 Task: Search one way flight ticket for 5 adults, 2 children, 1 infant in seat and 1 infant on lap in economy from South Bend: South Bend International Airport to Rock Springs: Southwest Wyoming Regional Airport (rock Springs Sweetwater County Airport) on 8-5-2023. Choice of flights is Delta. Number of bags: 2 carry on bags. Price is upto 60000. Outbound departure time preference is 4:30.
Action: Mouse moved to (328, 287)
Screenshot: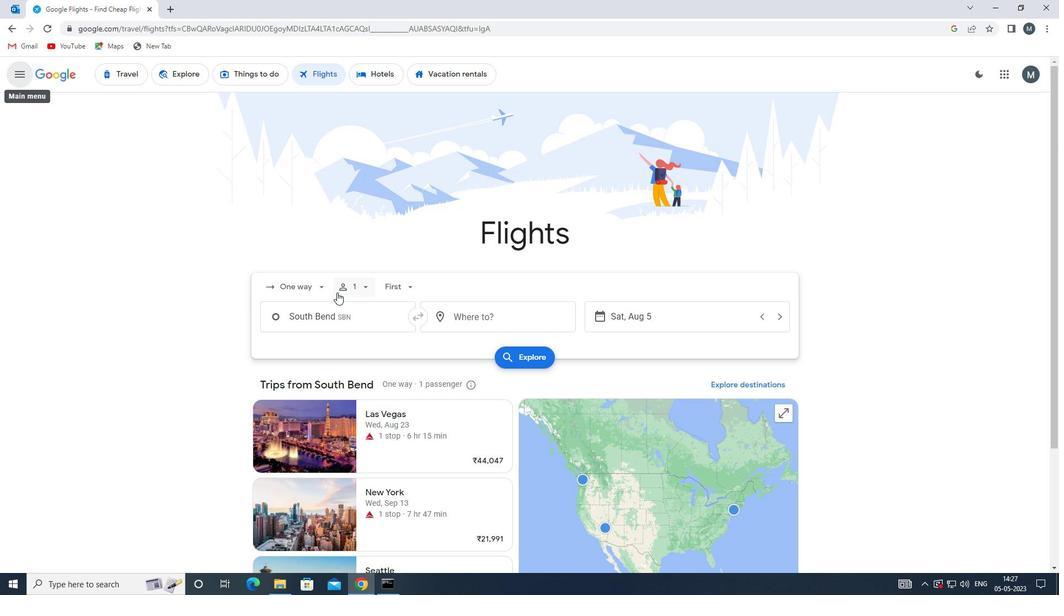 
Action: Mouse pressed left at (328, 287)
Screenshot: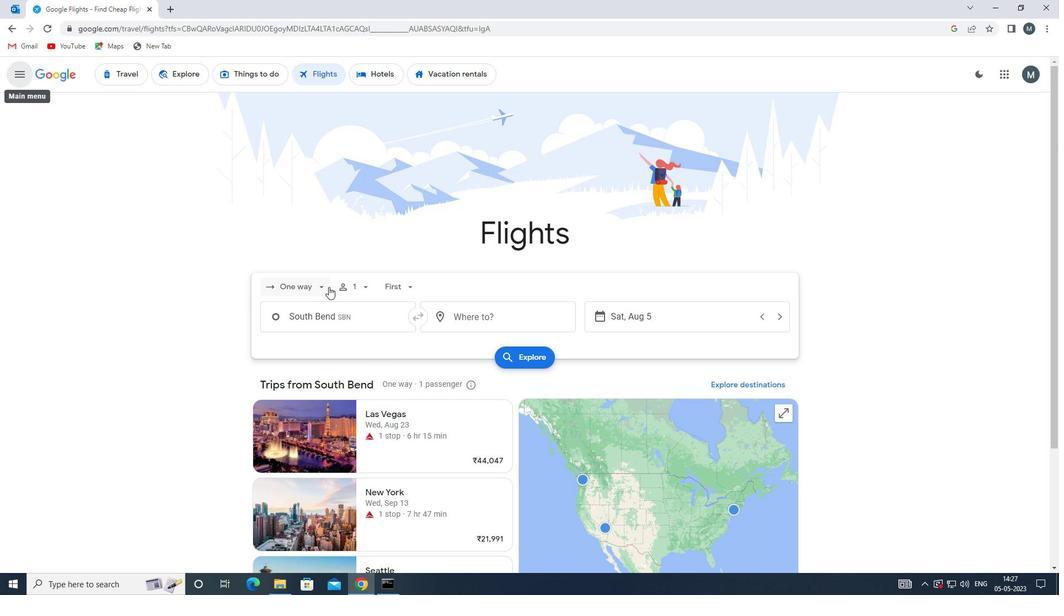 
Action: Mouse moved to (338, 340)
Screenshot: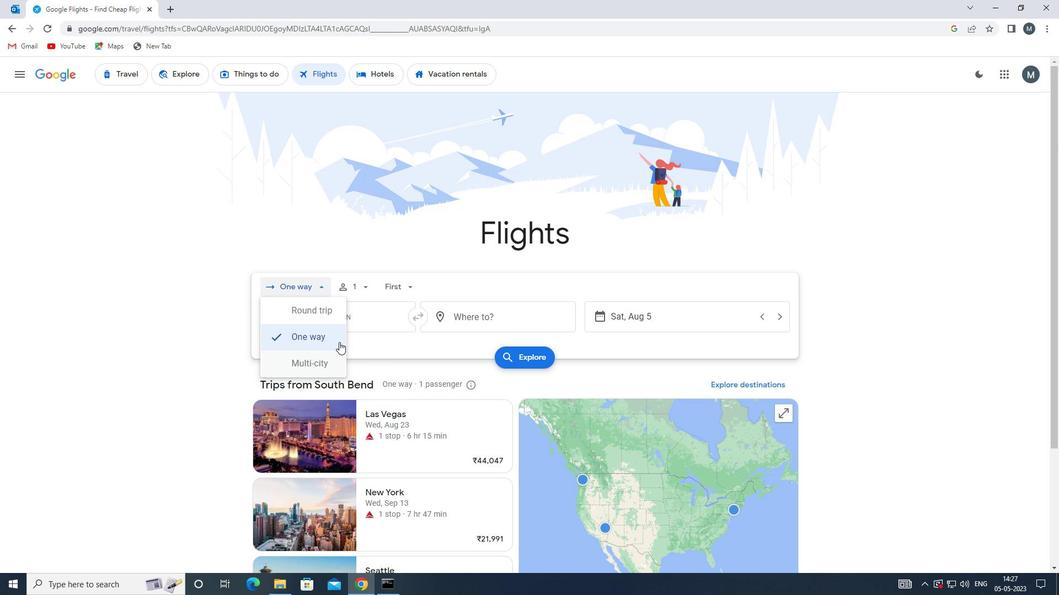 
Action: Mouse pressed left at (338, 340)
Screenshot: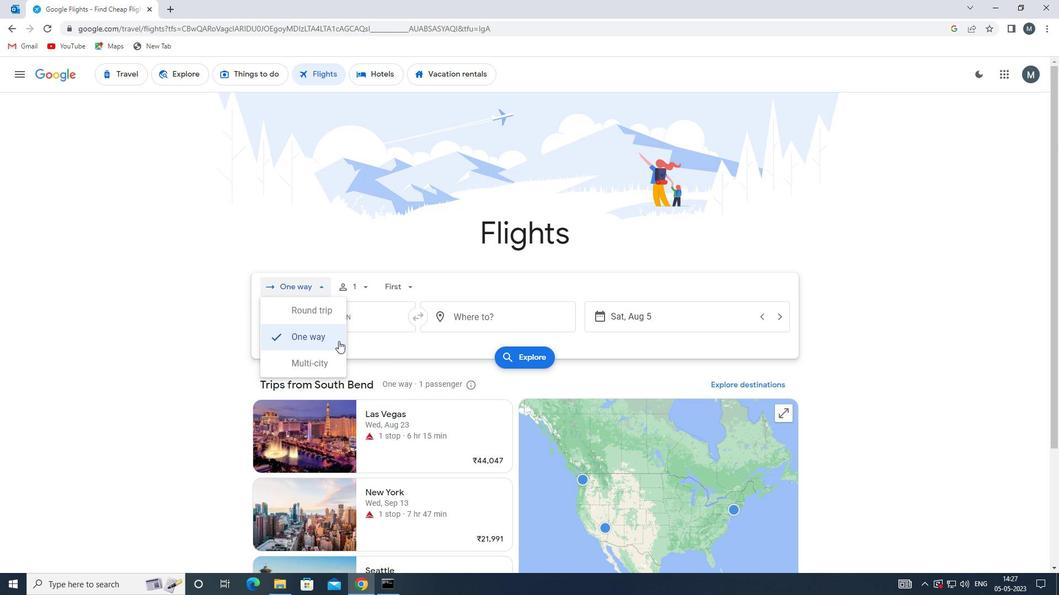 
Action: Mouse moved to (362, 290)
Screenshot: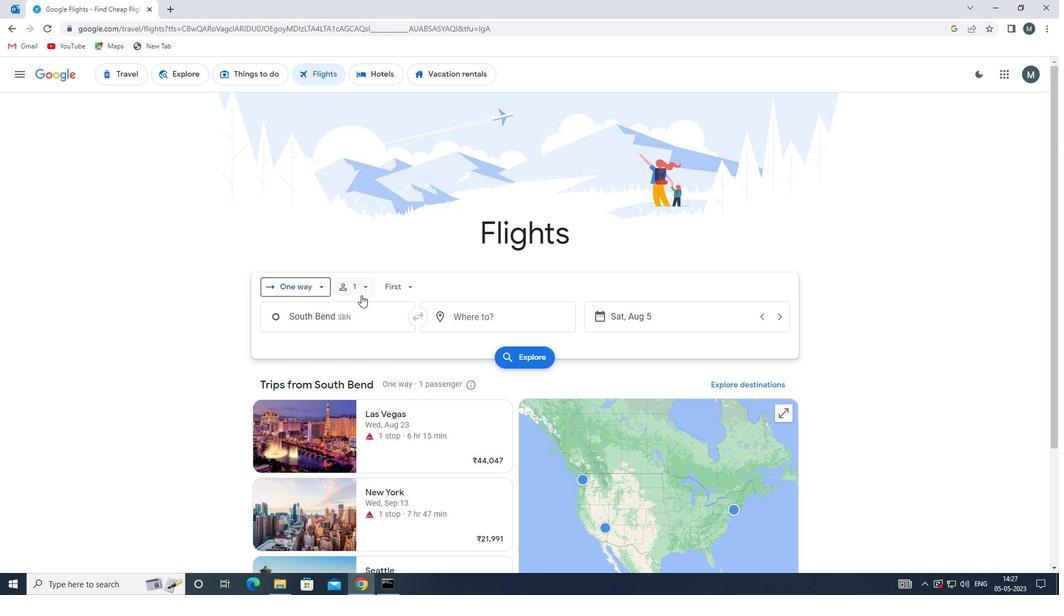 
Action: Mouse pressed left at (362, 290)
Screenshot: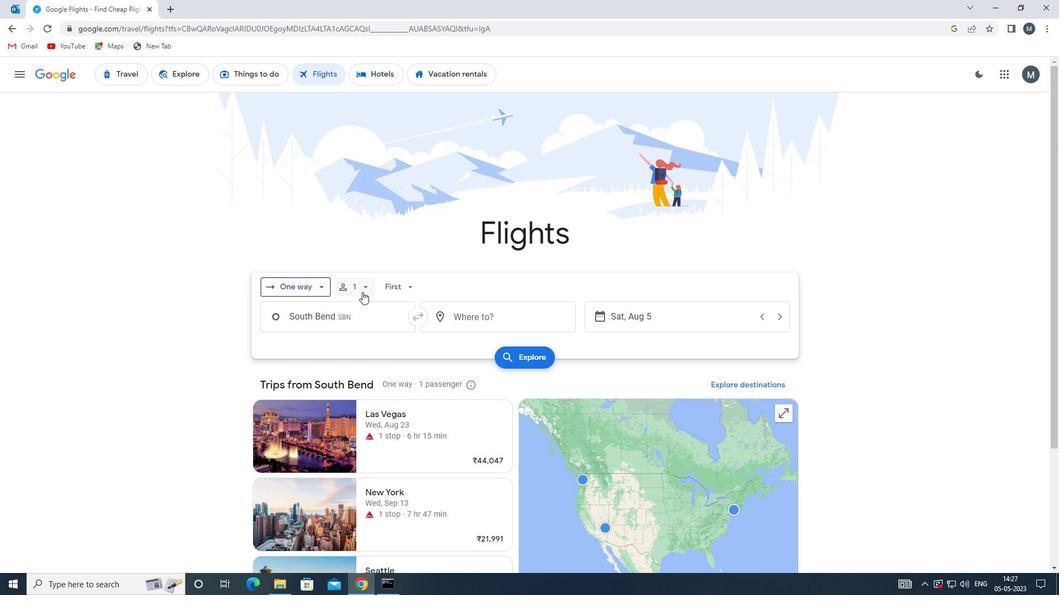 
Action: Mouse moved to (447, 314)
Screenshot: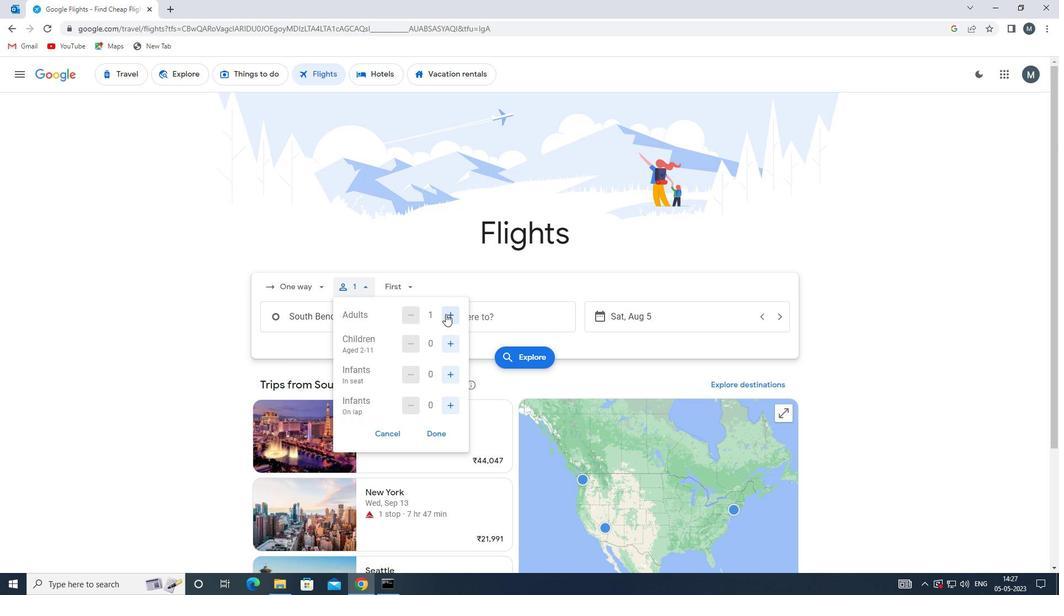 
Action: Mouse pressed left at (447, 314)
Screenshot: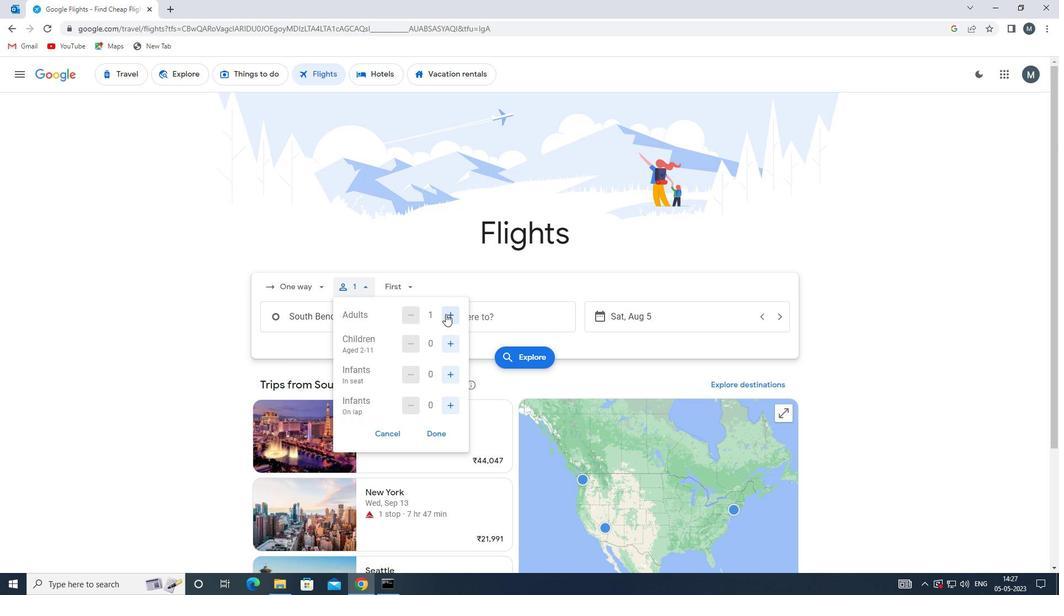 
Action: Mouse pressed left at (447, 314)
Screenshot: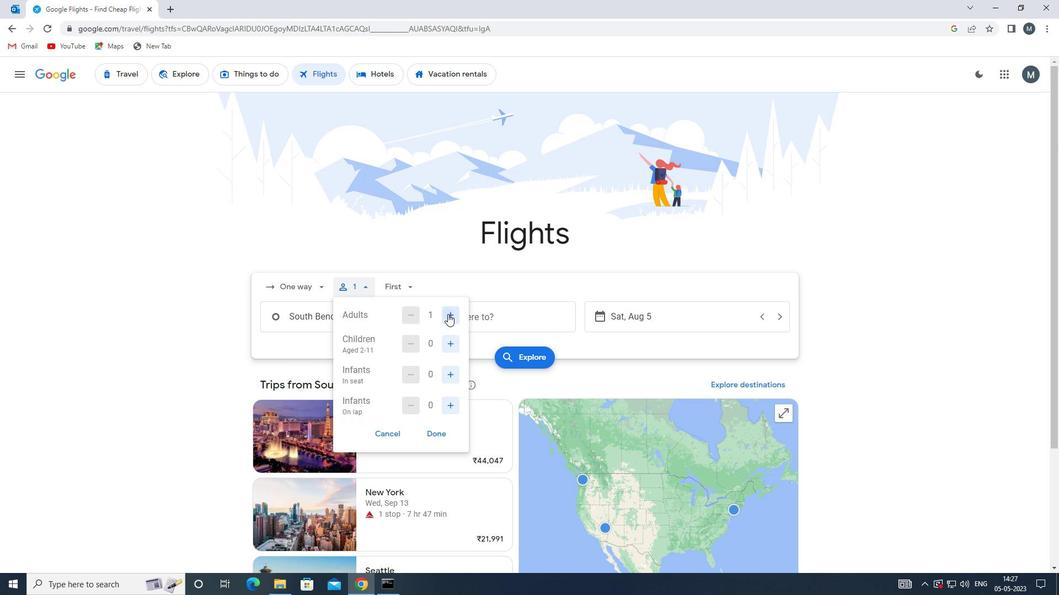 
Action: Mouse pressed left at (447, 314)
Screenshot: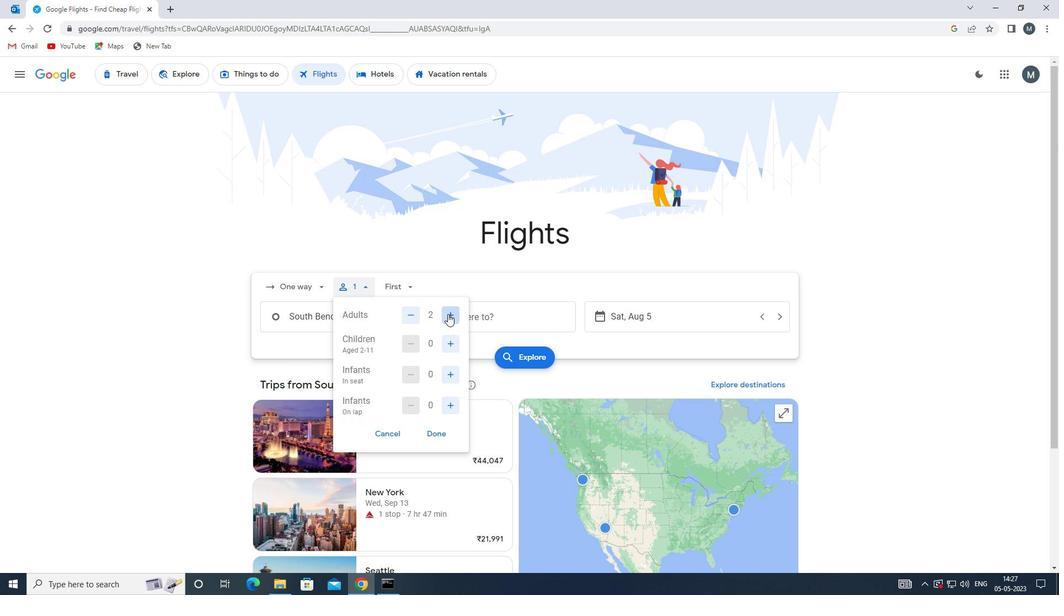 
Action: Mouse pressed left at (447, 314)
Screenshot: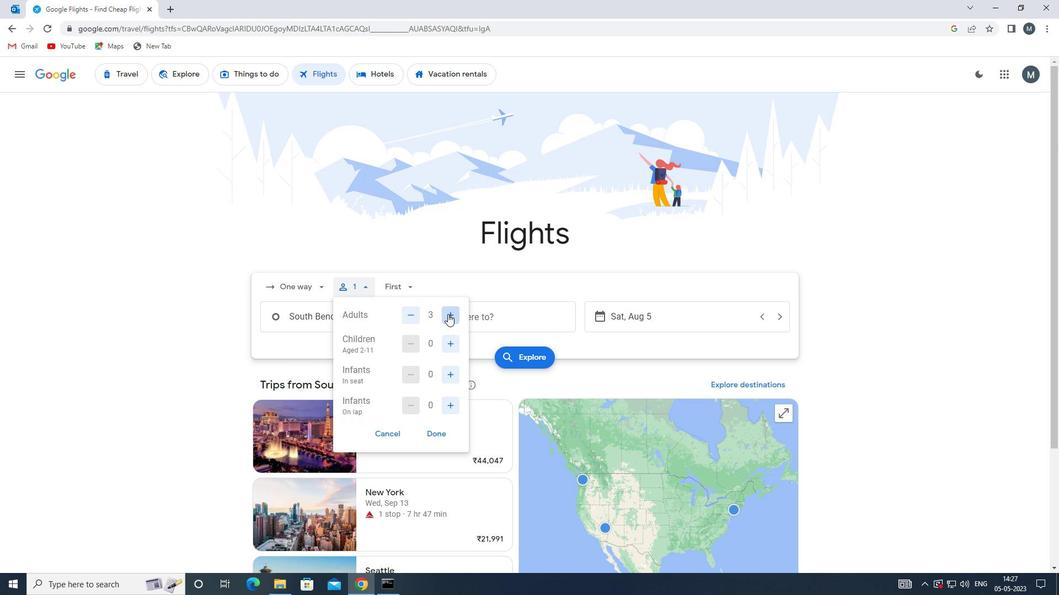 
Action: Mouse moved to (448, 345)
Screenshot: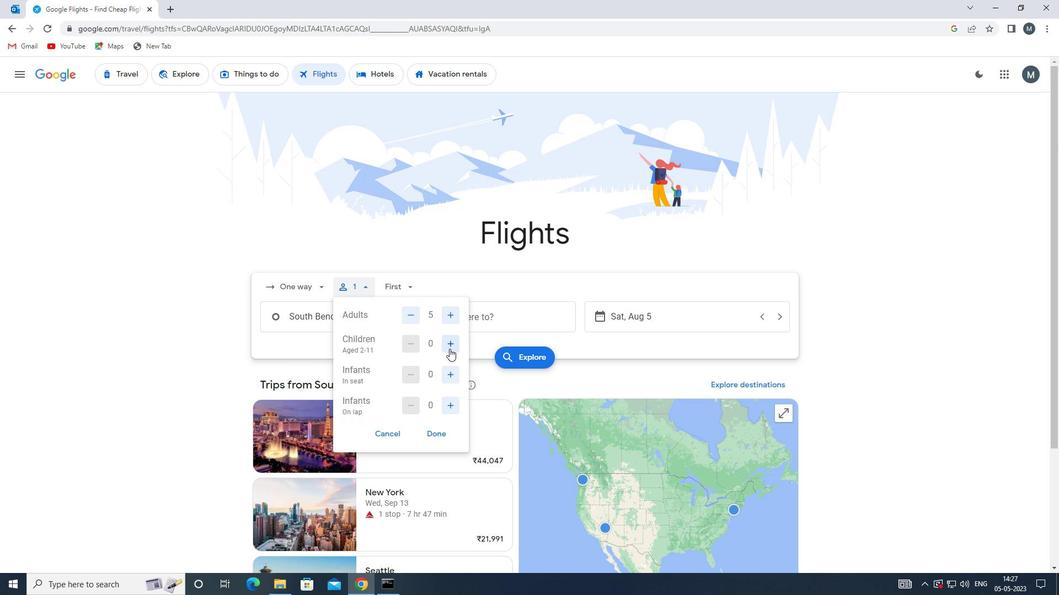 
Action: Mouse pressed left at (448, 345)
Screenshot: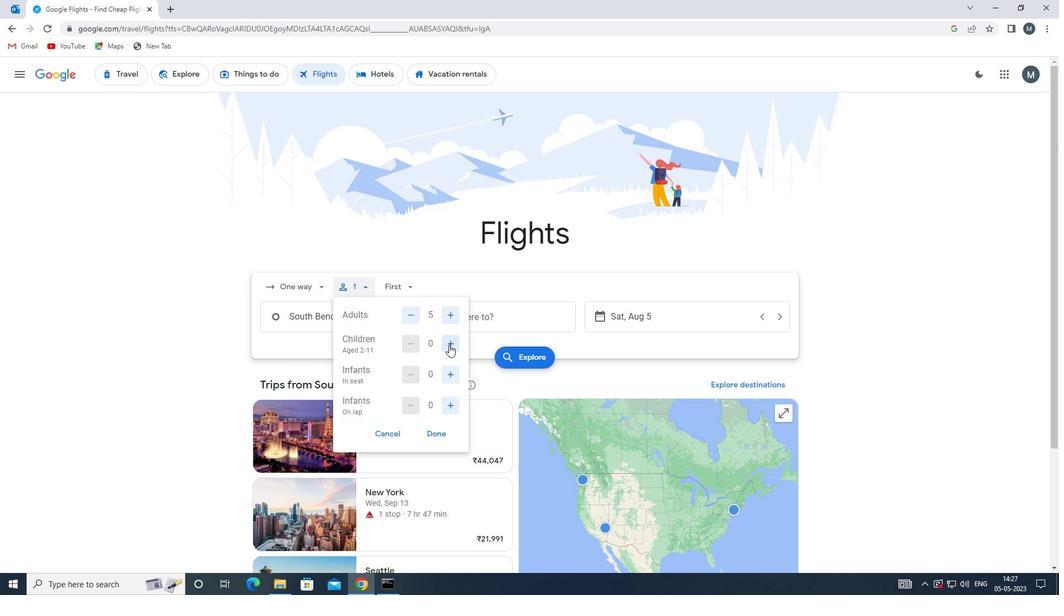 
Action: Mouse pressed left at (448, 345)
Screenshot: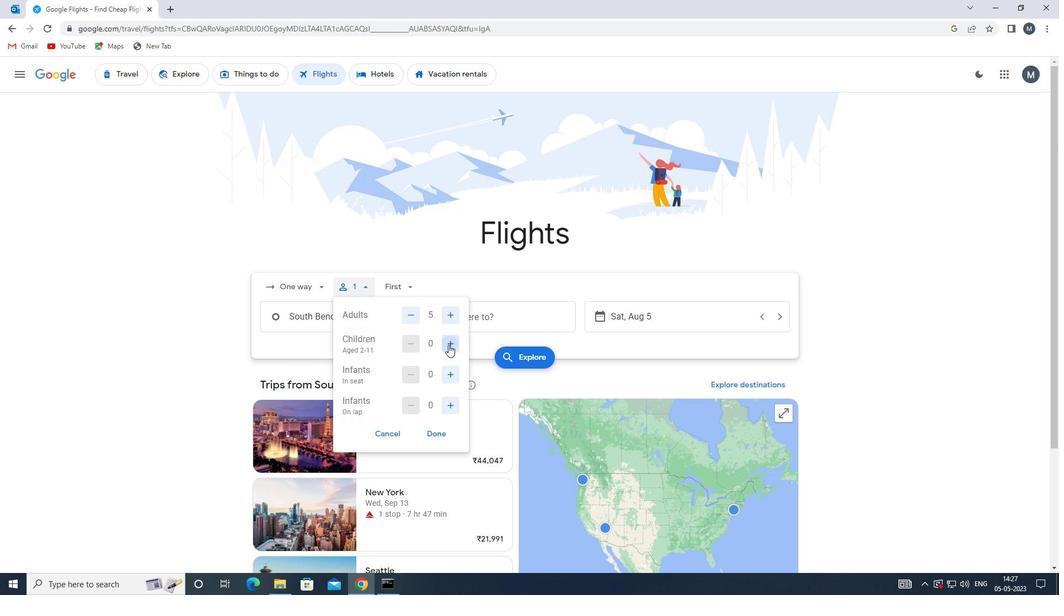 
Action: Mouse moved to (453, 376)
Screenshot: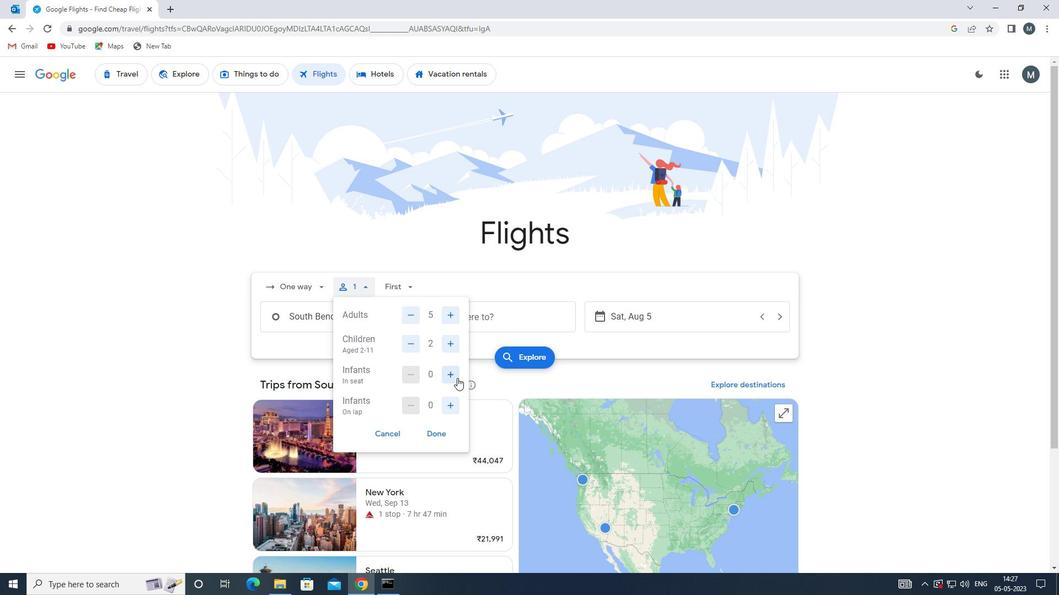 
Action: Mouse pressed left at (453, 376)
Screenshot: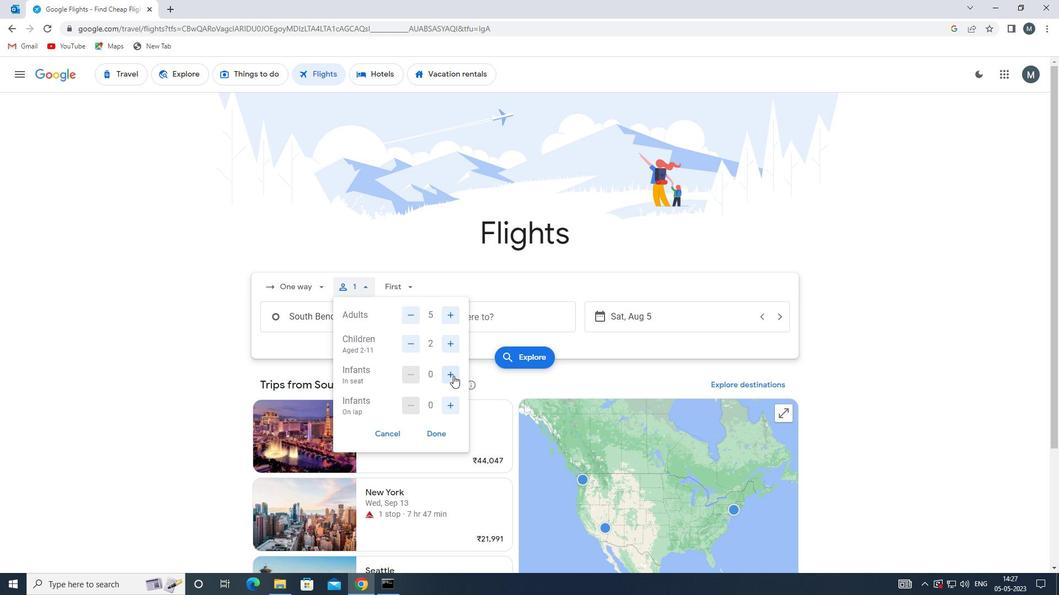 
Action: Mouse moved to (449, 408)
Screenshot: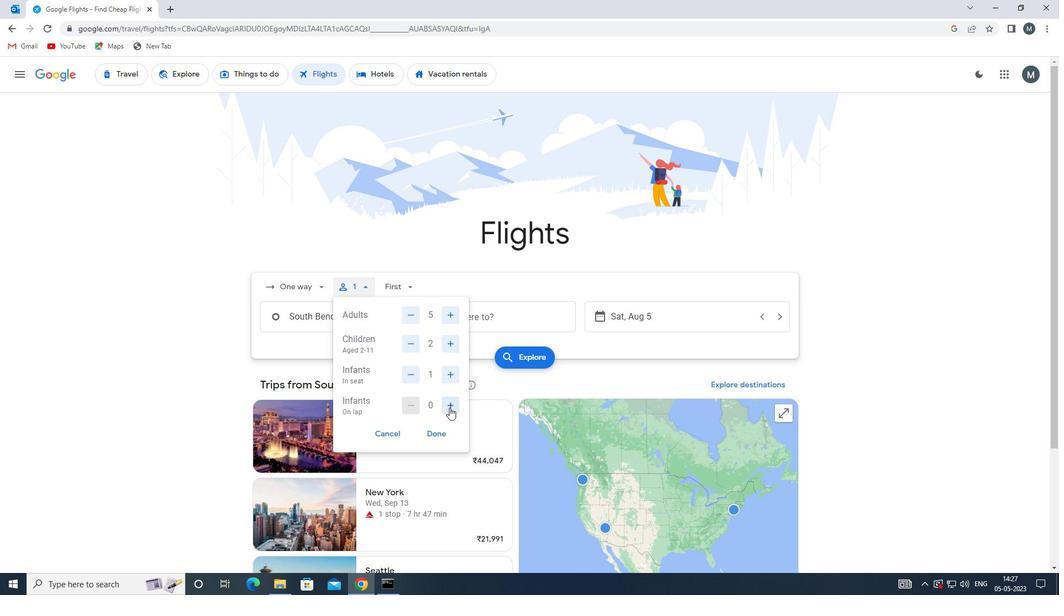
Action: Mouse pressed left at (449, 408)
Screenshot: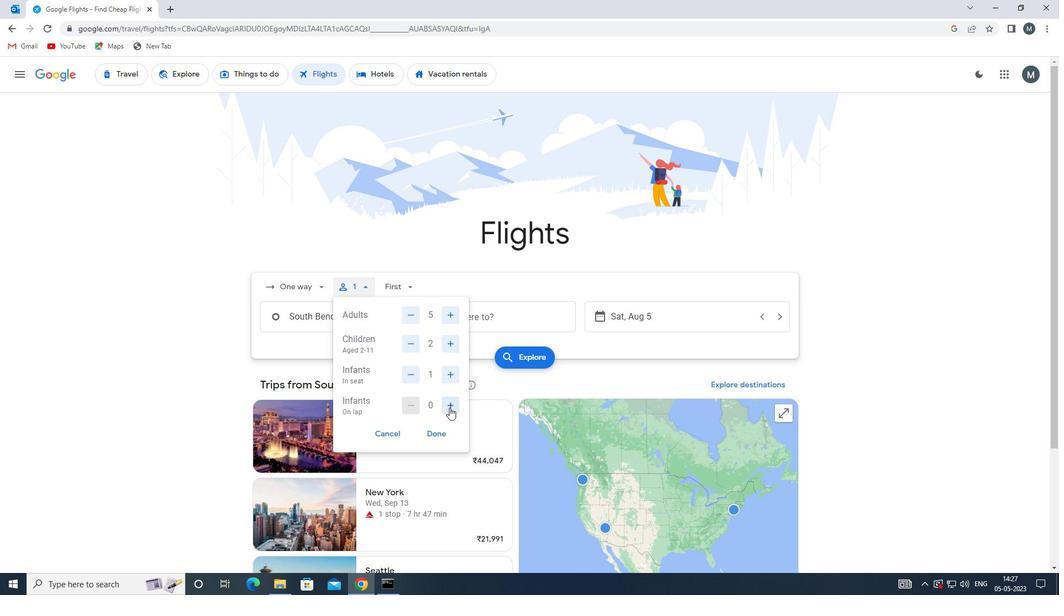
Action: Mouse moved to (435, 430)
Screenshot: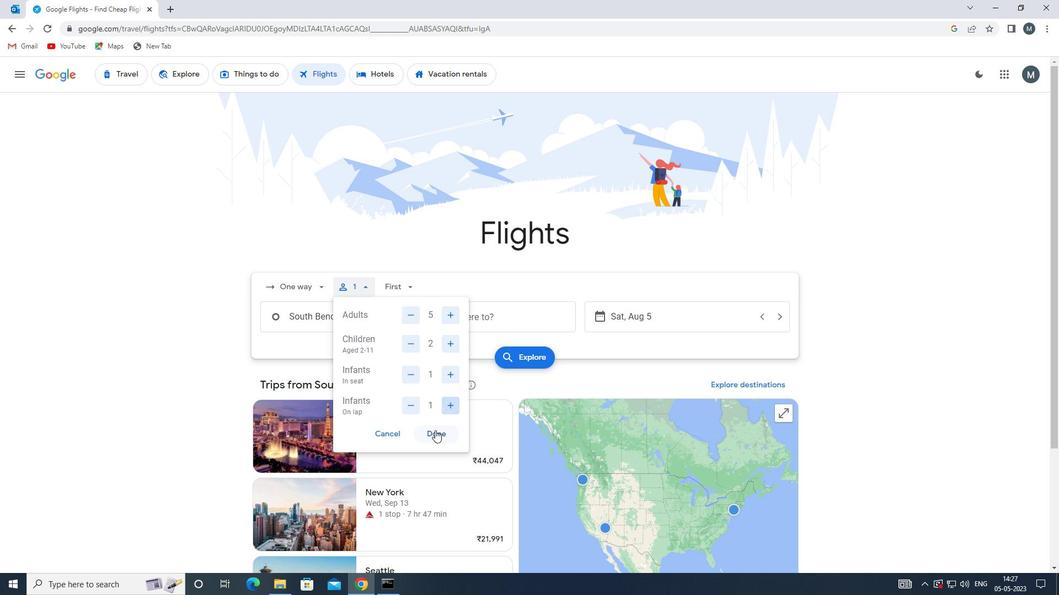 
Action: Mouse pressed left at (435, 430)
Screenshot: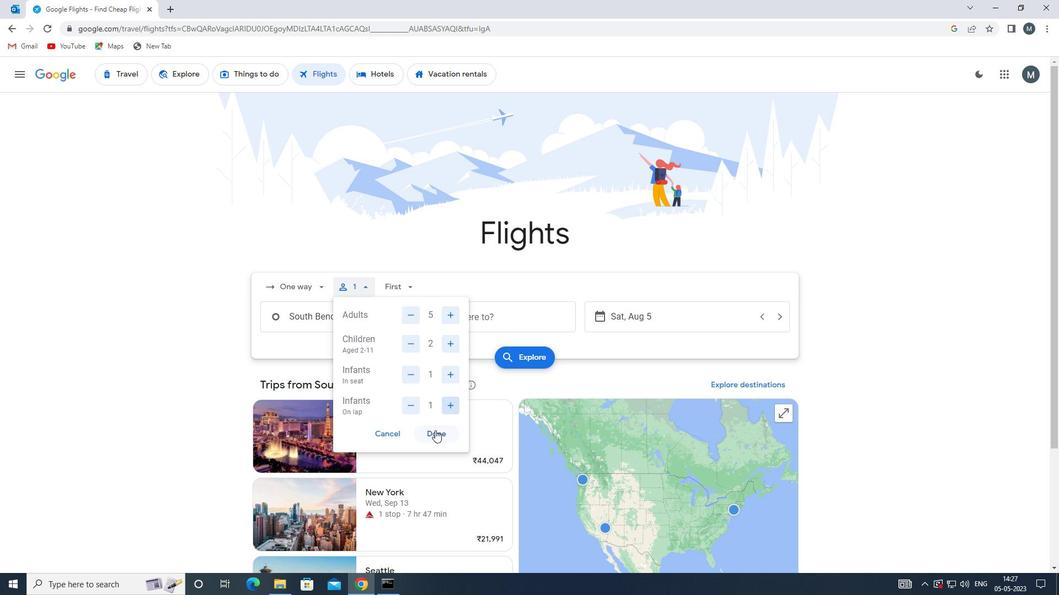 
Action: Mouse moved to (404, 291)
Screenshot: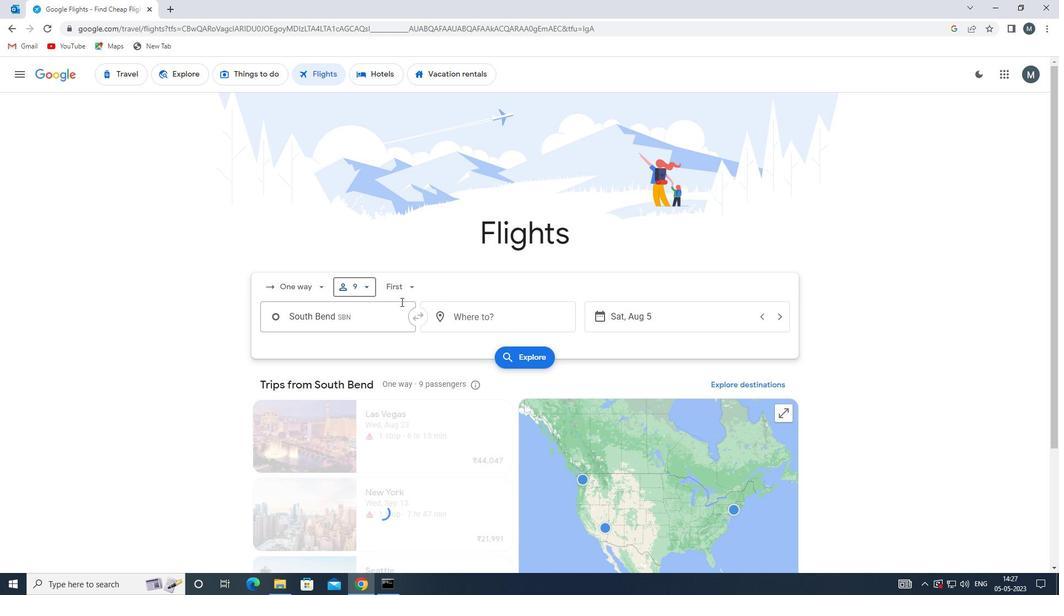 
Action: Mouse pressed left at (404, 291)
Screenshot: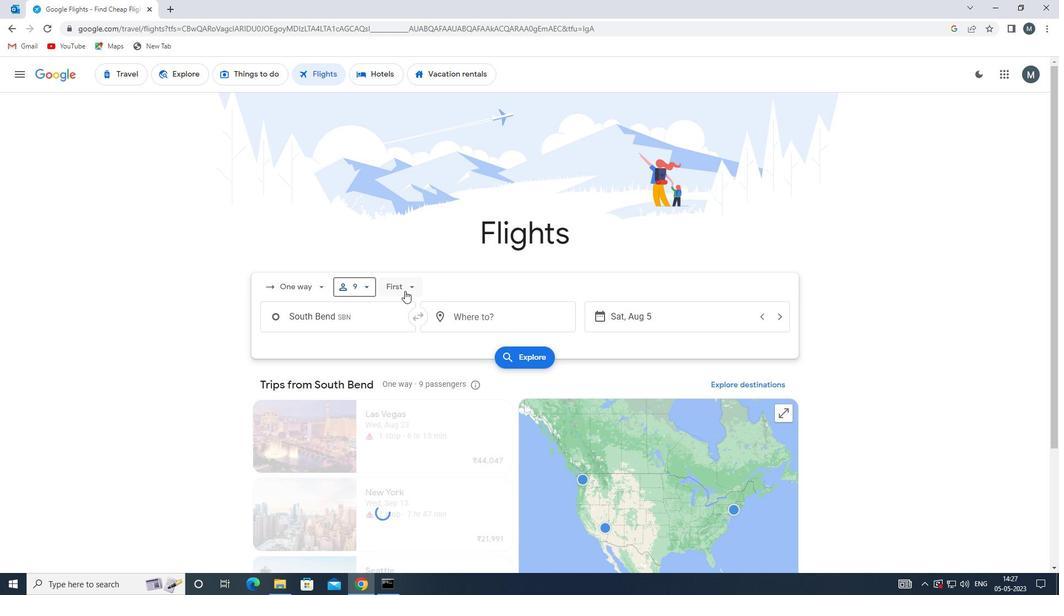 
Action: Mouse moved to (425, 310)
Screenshot: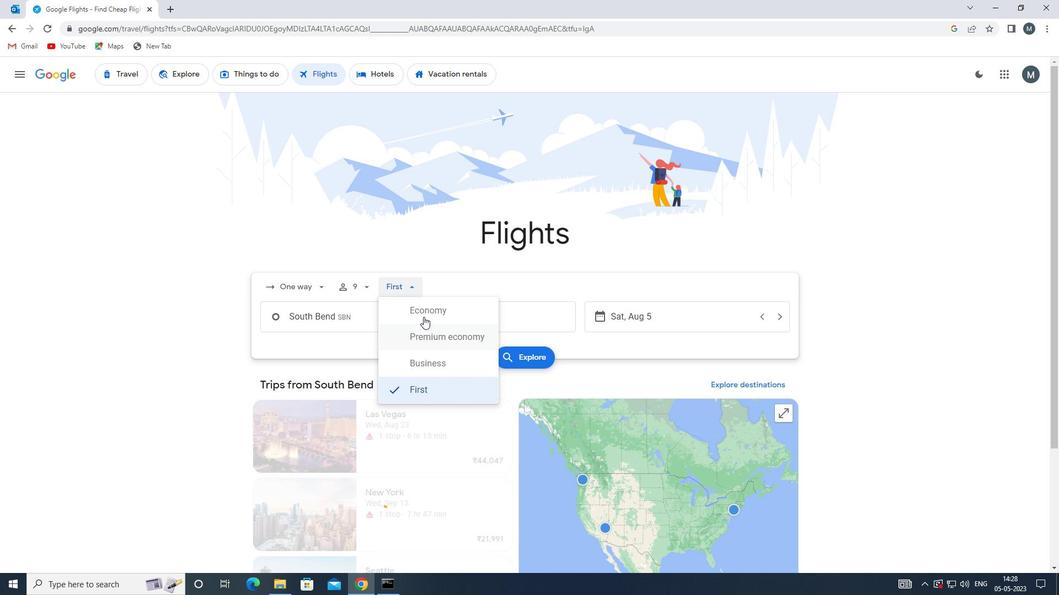 
Action: Mouse pressed left at (425, 310)
Screenshot: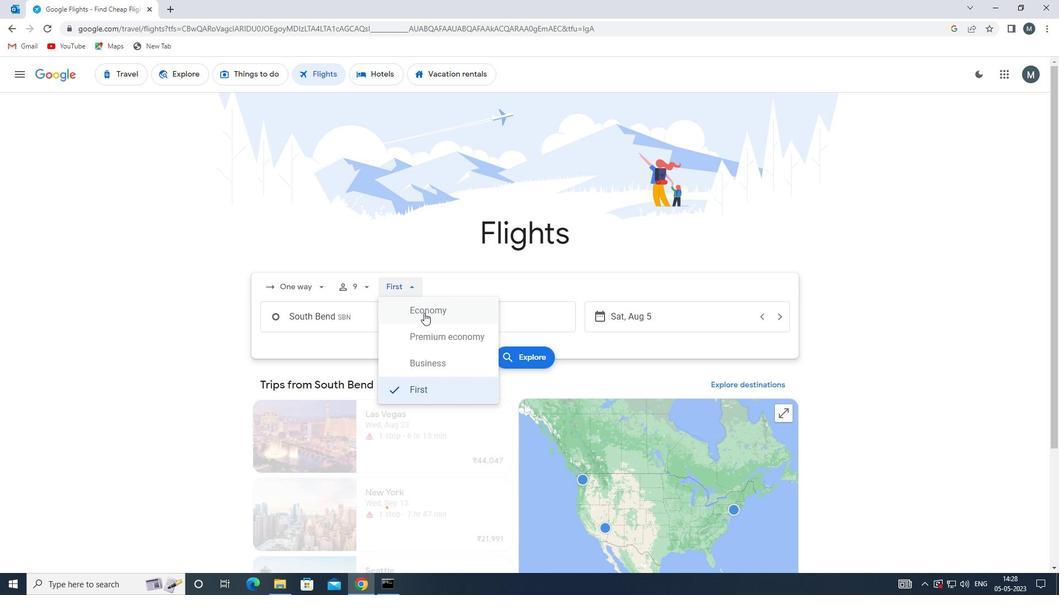 
Action: Mouse moved to (348, 319)
Screenshot: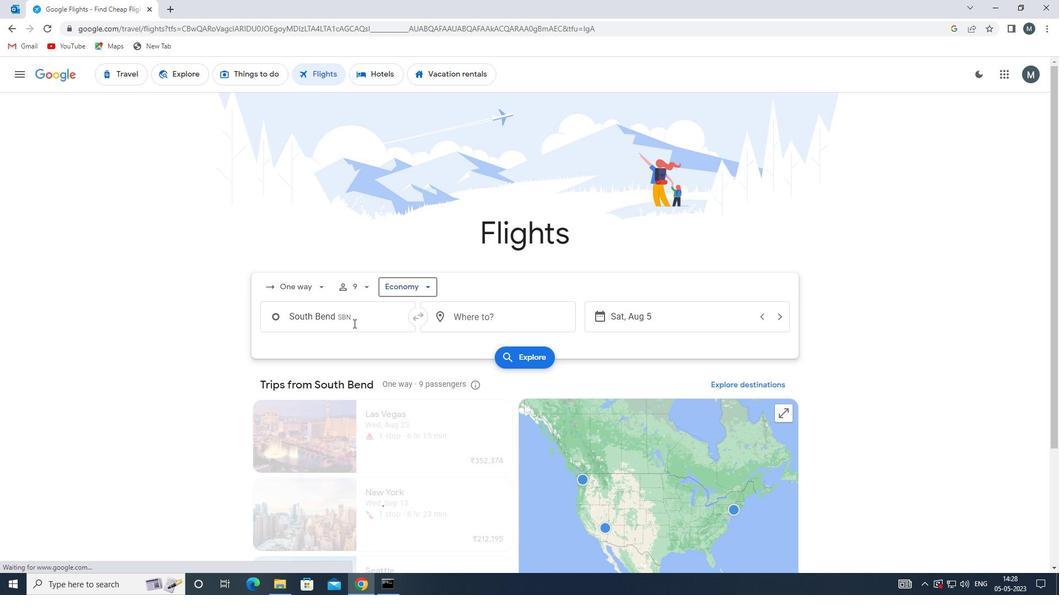 
Action: Mouse pressed left at (348, 319)
Screenshot: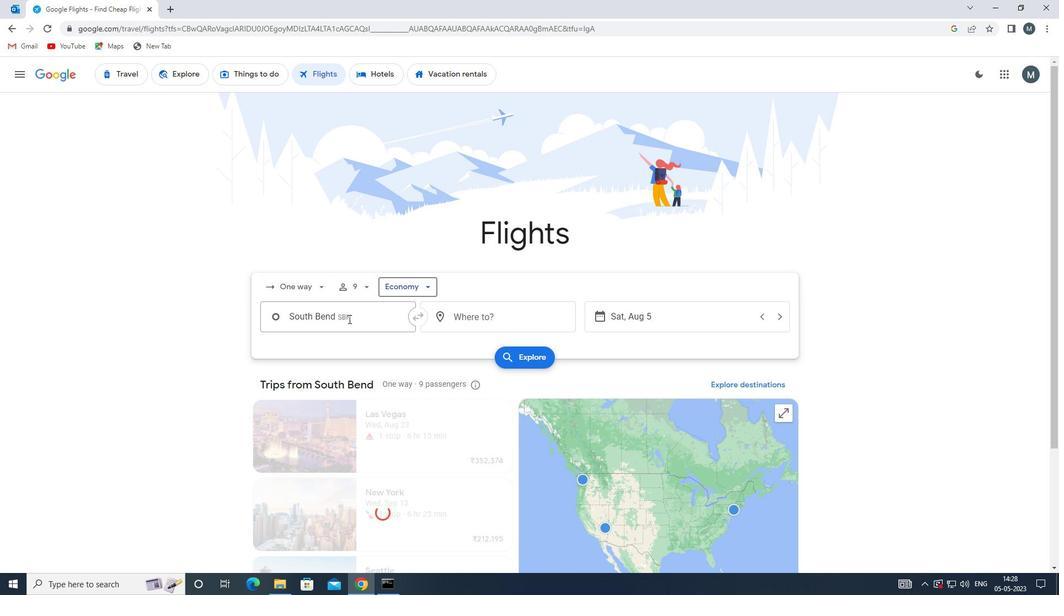
Action: Mouse moved to (359, 380)
Screenshot: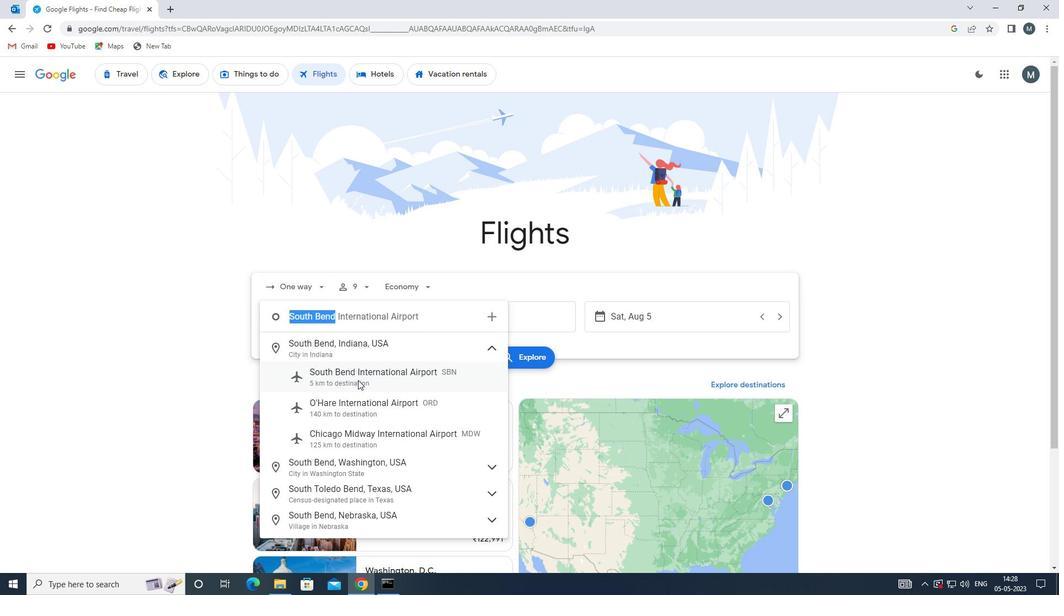 
Action: Mouse pressed left at (359, 380)
Screenshot: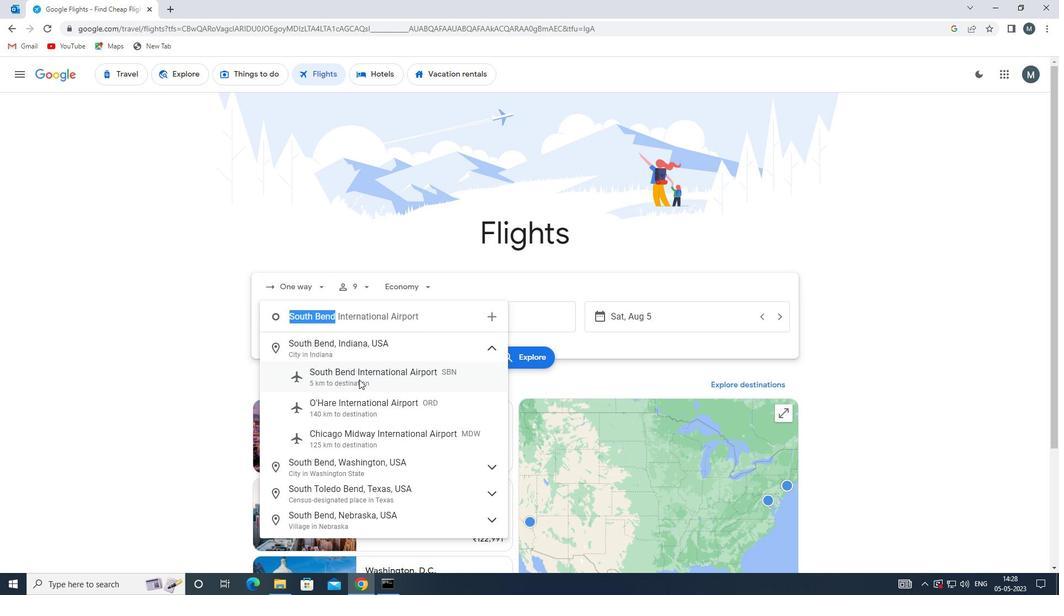 
Action: Mouse moved to (473, 316)
Screenshot: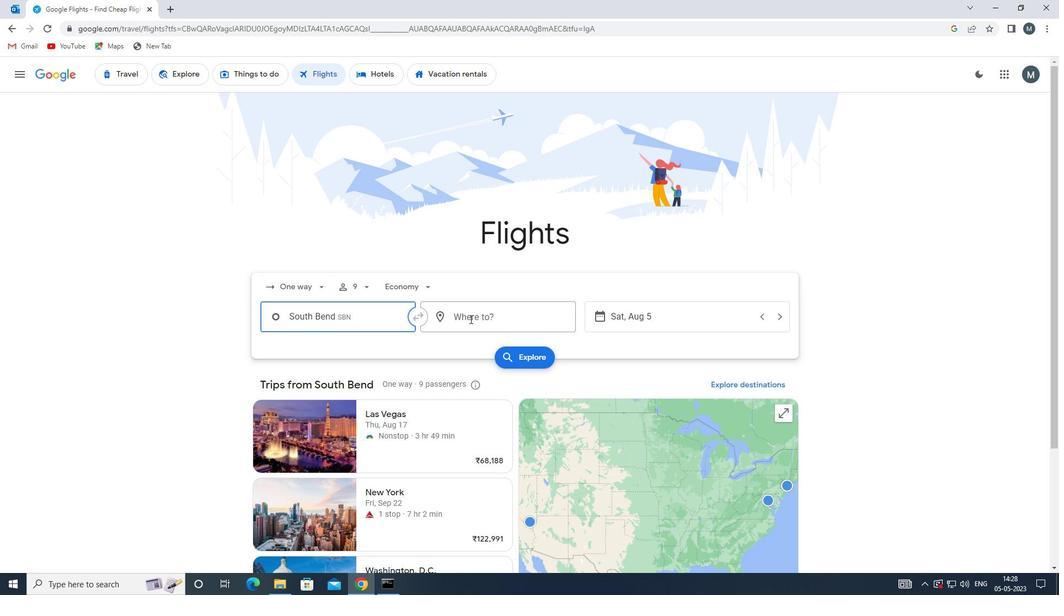 
Action: Mouse pressed left at (473, 316)
Screenshot: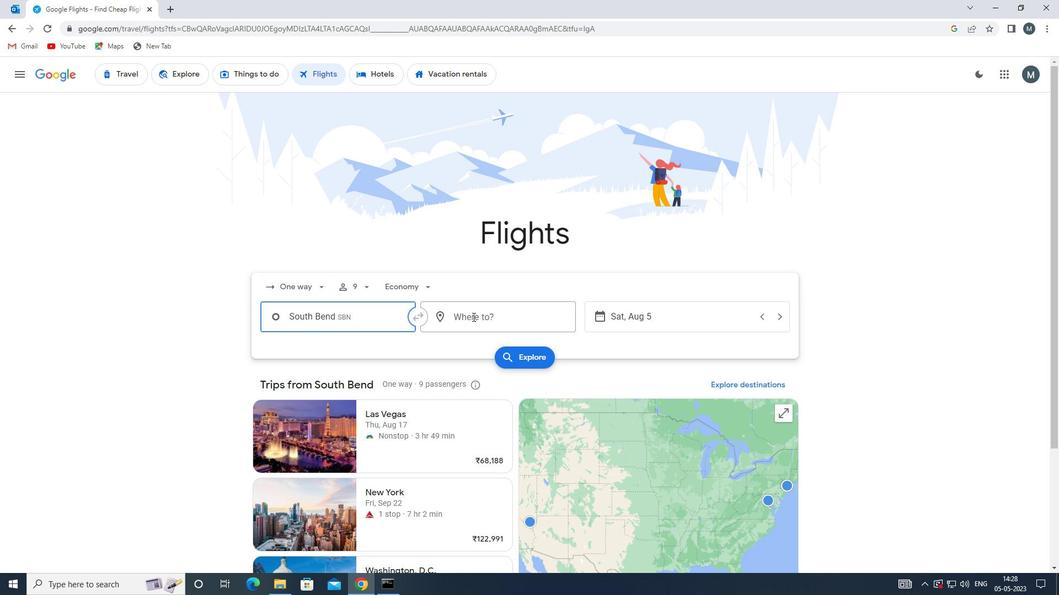 
Action: Mouse moved to (473, 316)
Screenshot: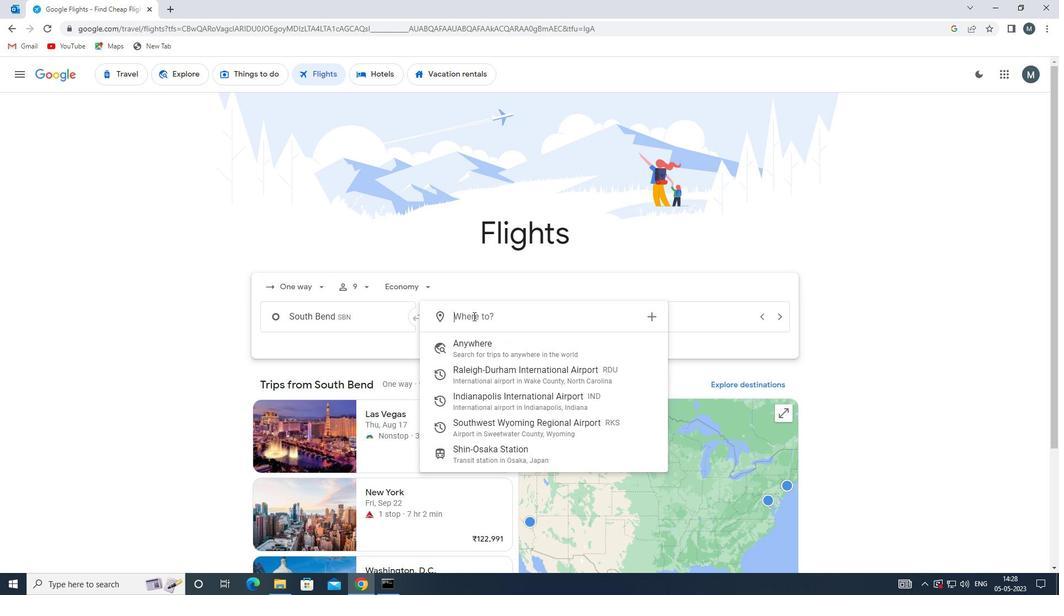 
Action: Key pressed rks
Screenshot: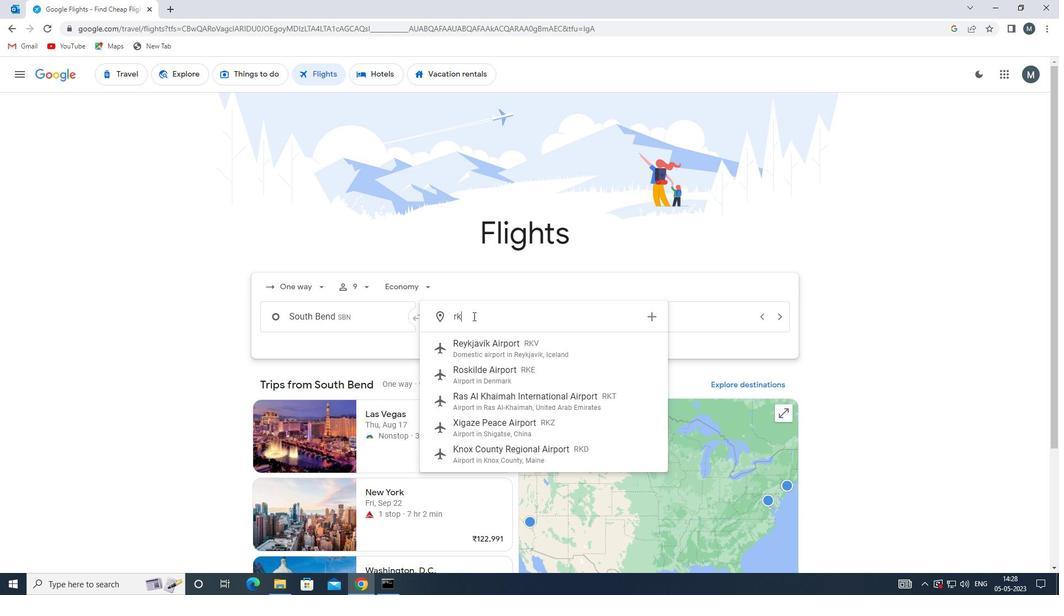 
Action: Mouse moved to (486, 349)
Screenshot: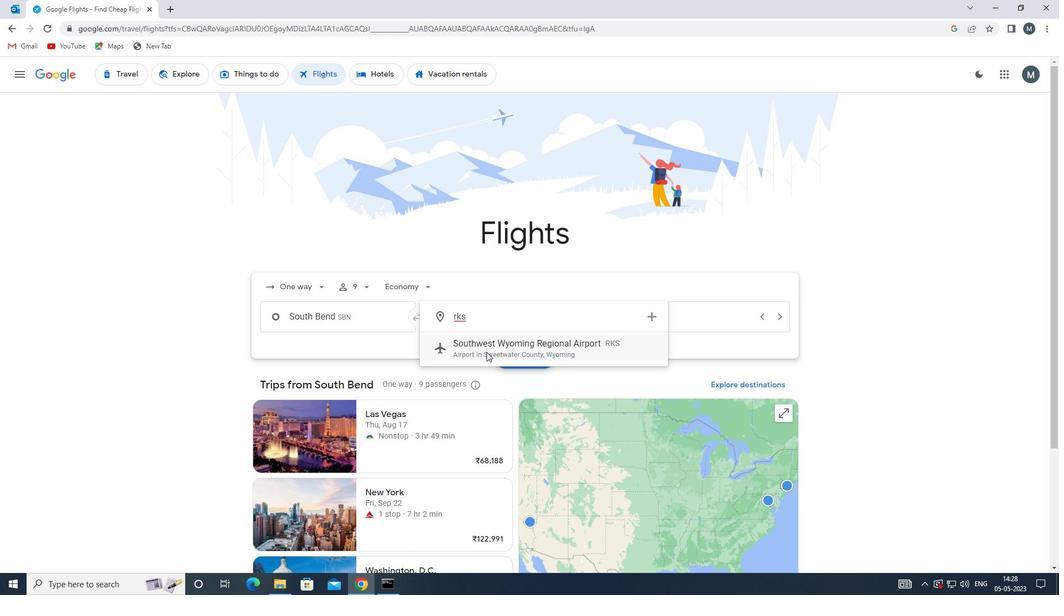 
Action: Mouse pressed left at (486, 349)
Screenshot: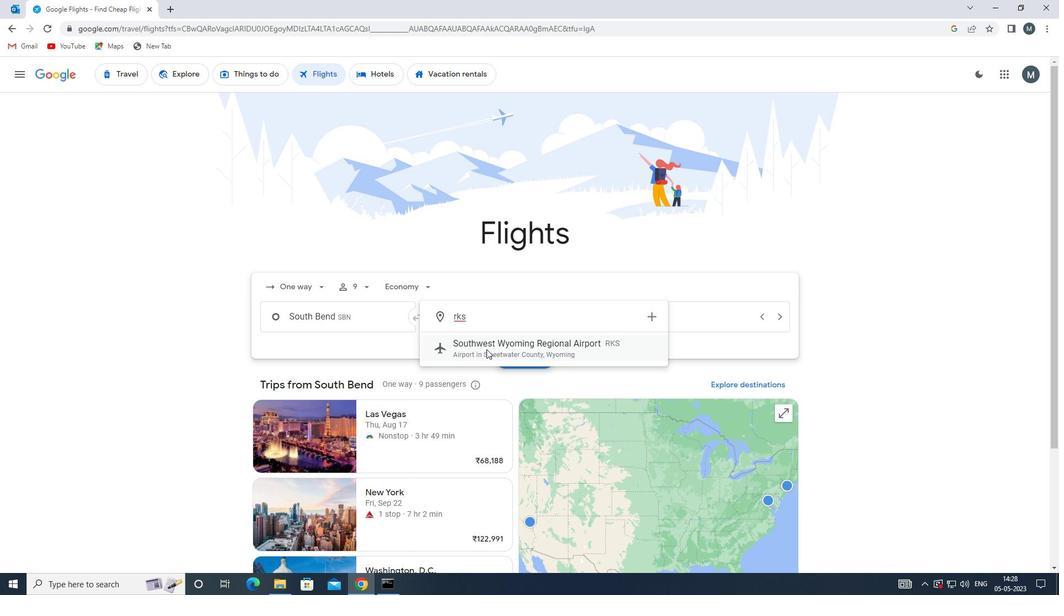 
Action: Mouse moved to (606, 315)
Screenshot: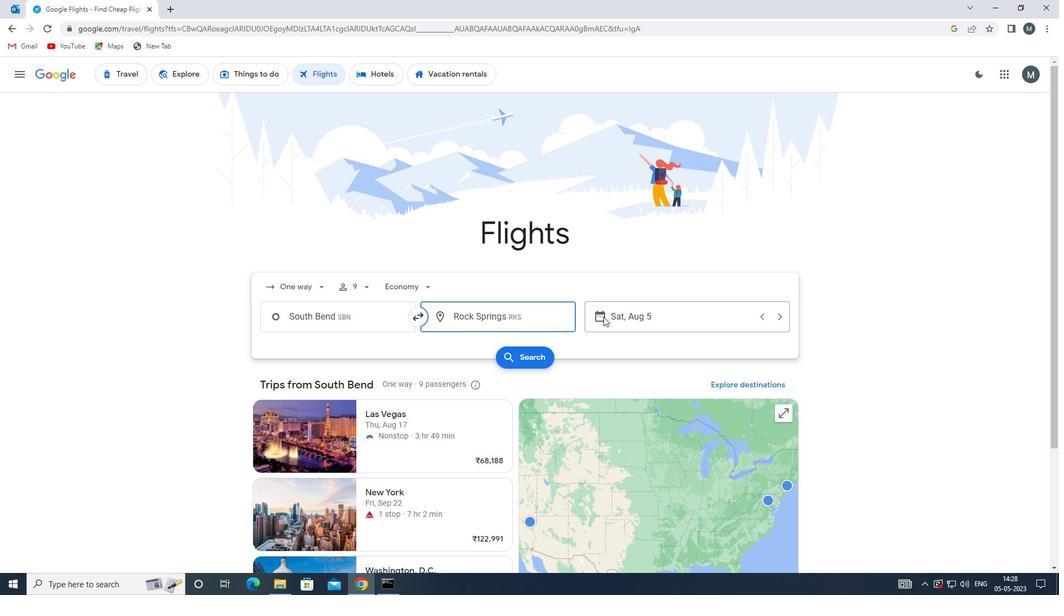 
Action: Mouse pressed left at (606, 315)
Screenshot: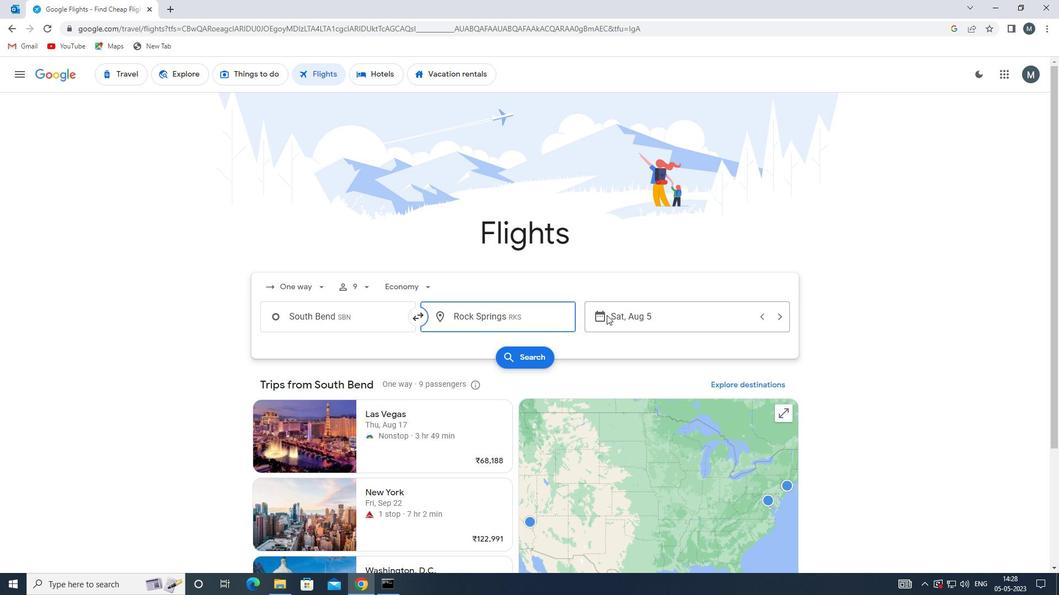 
Action: Mouse moved to (554, 374)
Screenshot: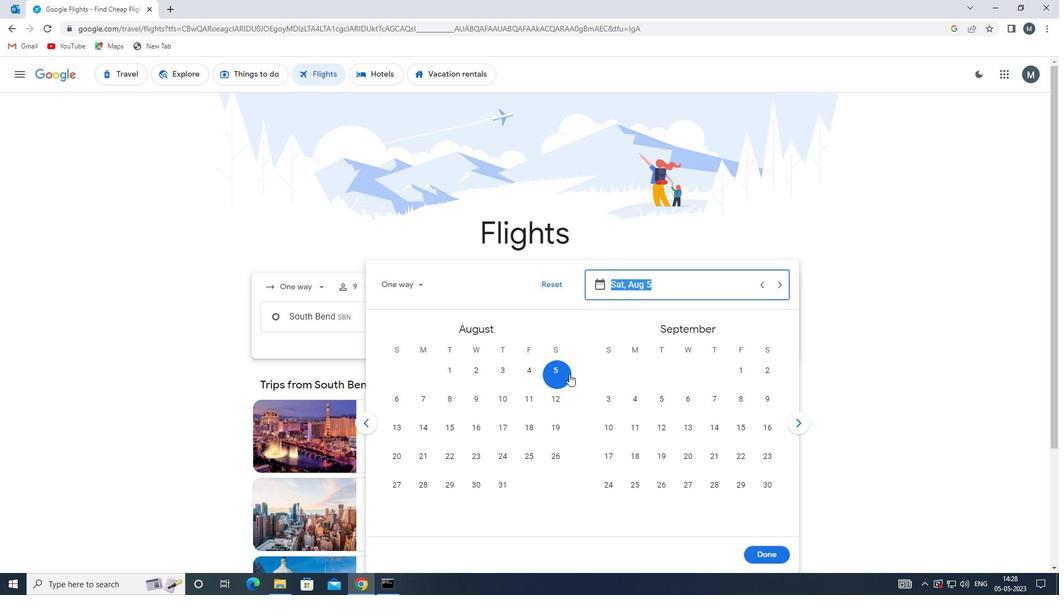 
Action: Mouse pressed left at (554, 374)
Screenshot: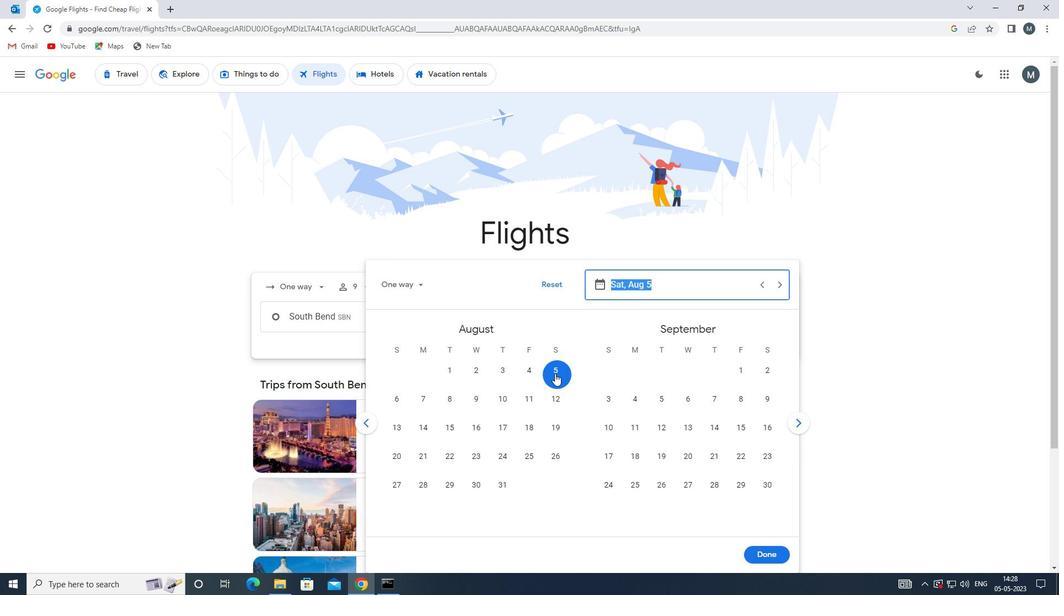 
Action: Mouse moved to (757, 557)
Screenshot: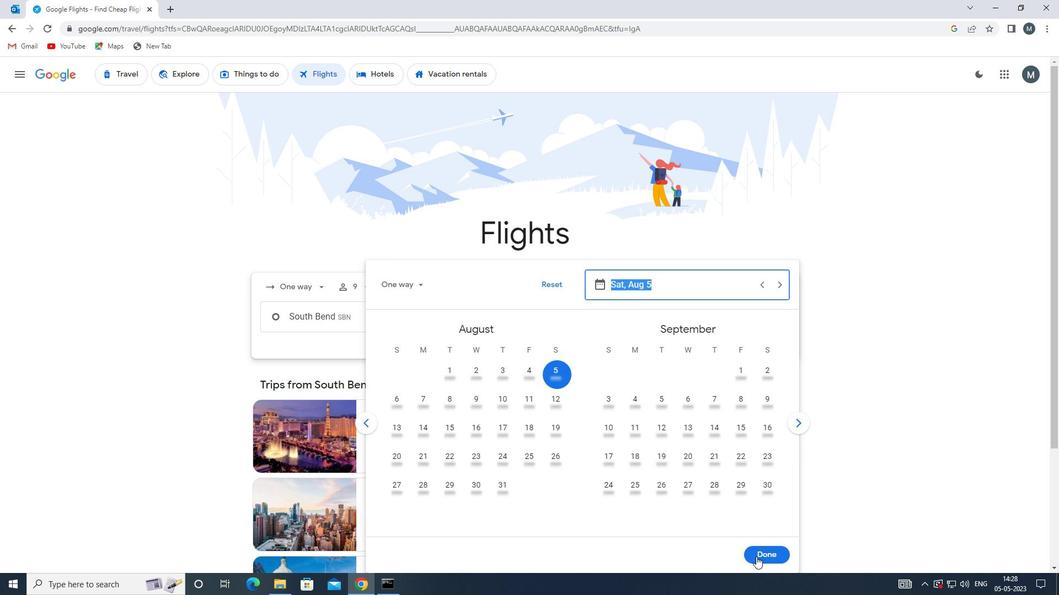 
Action: Mouse pressed left at (757, 557)
Screenshot: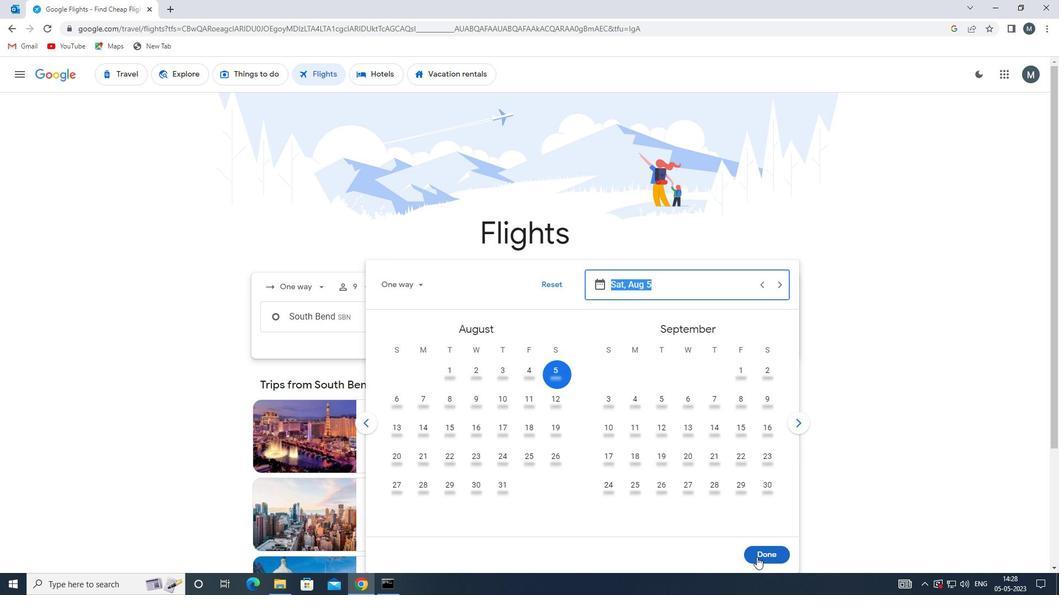 
Action: Mouse moved to (515, 363)
Screenshot: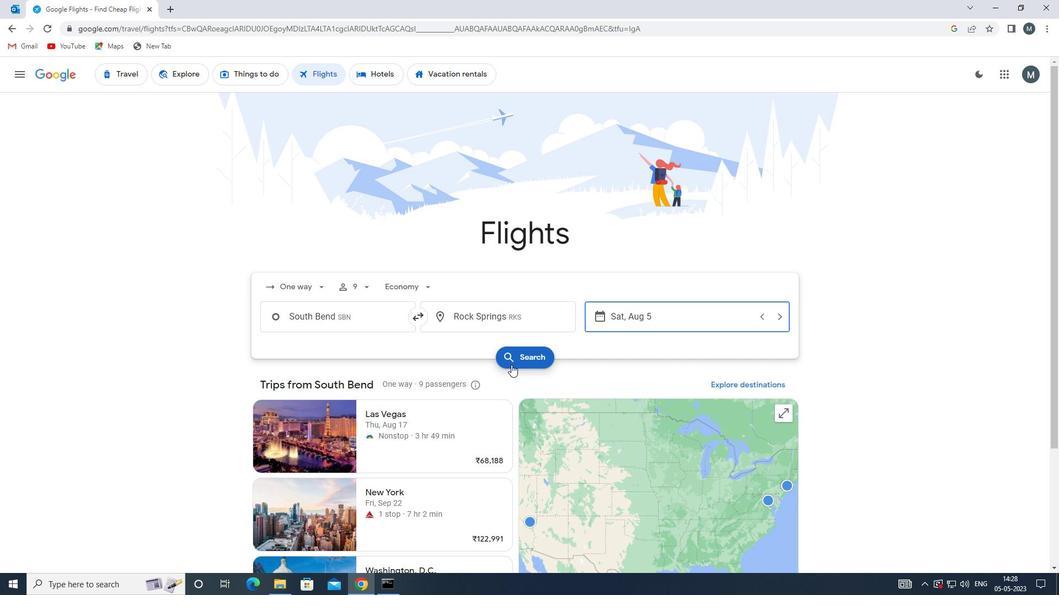 
Action: Mouse pressed left at (515, 363)
Screenshot: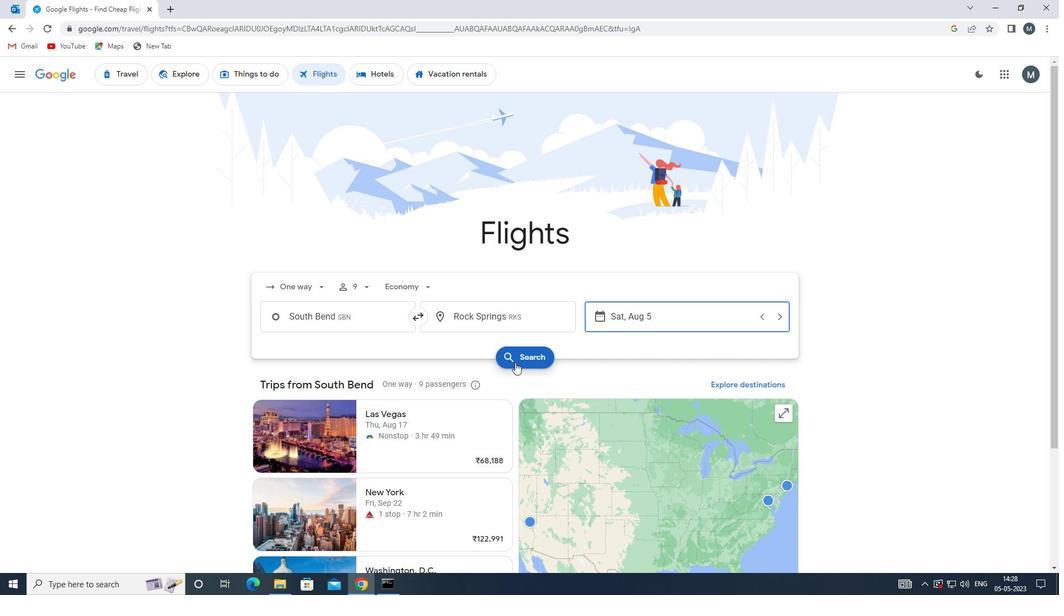 
Action: Mouse moved to (262, 168)
Screenshot: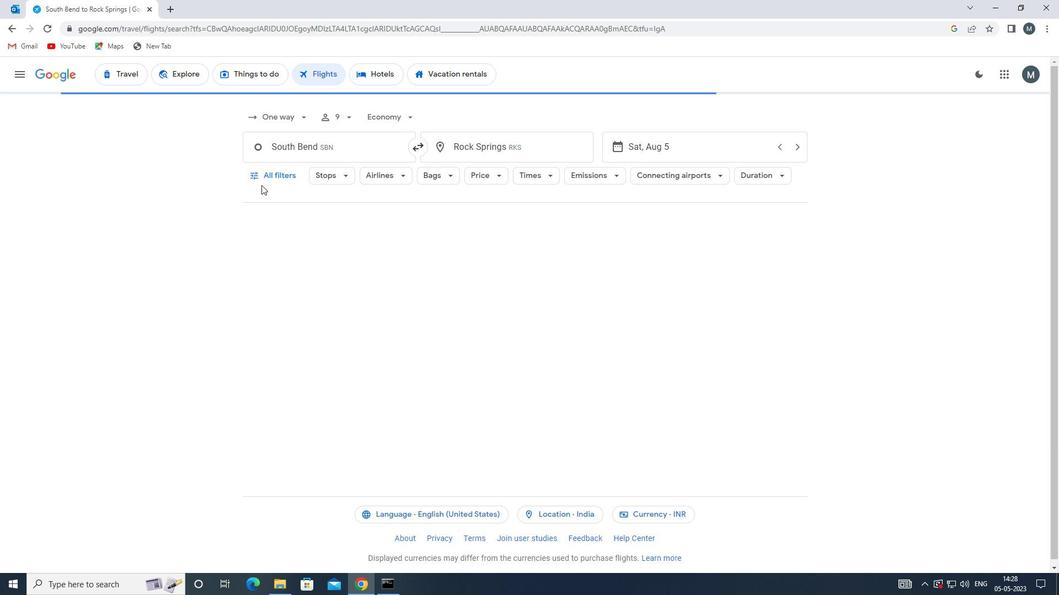 
Action: Mouse pressed left at (262, 168)
Screenshot: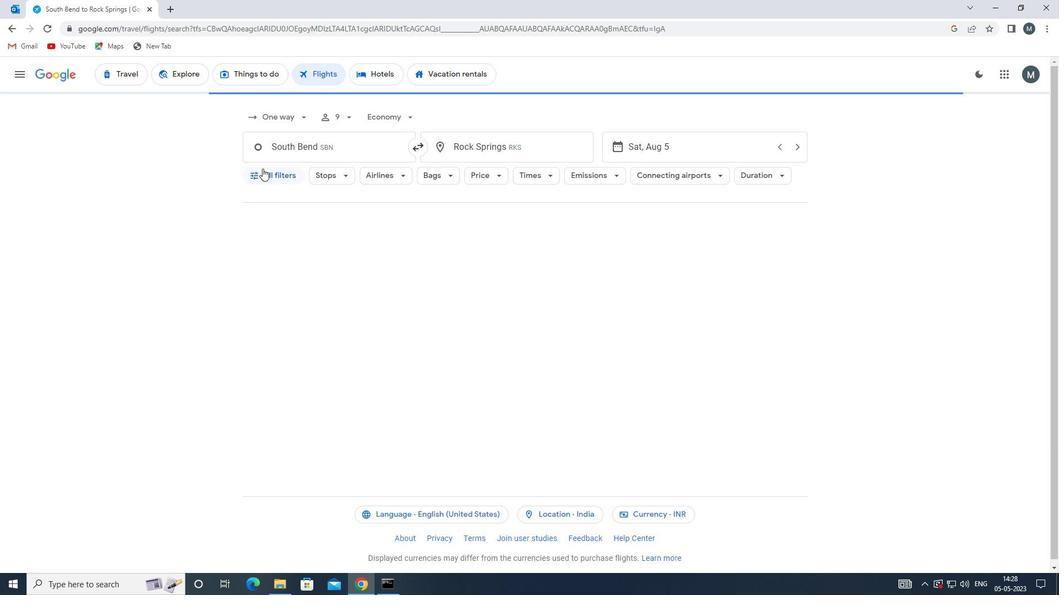 
Action: Mouse moved to (336, 294)
Screenshot: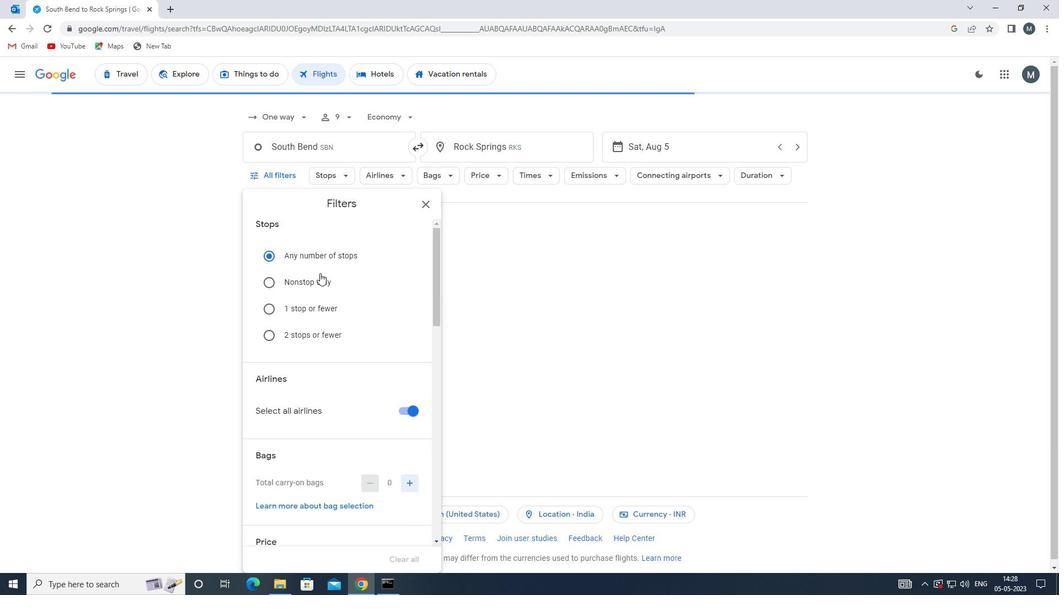 
Action: Mouse scrolled (336, 293) with delta (0, 0)
Screenshot: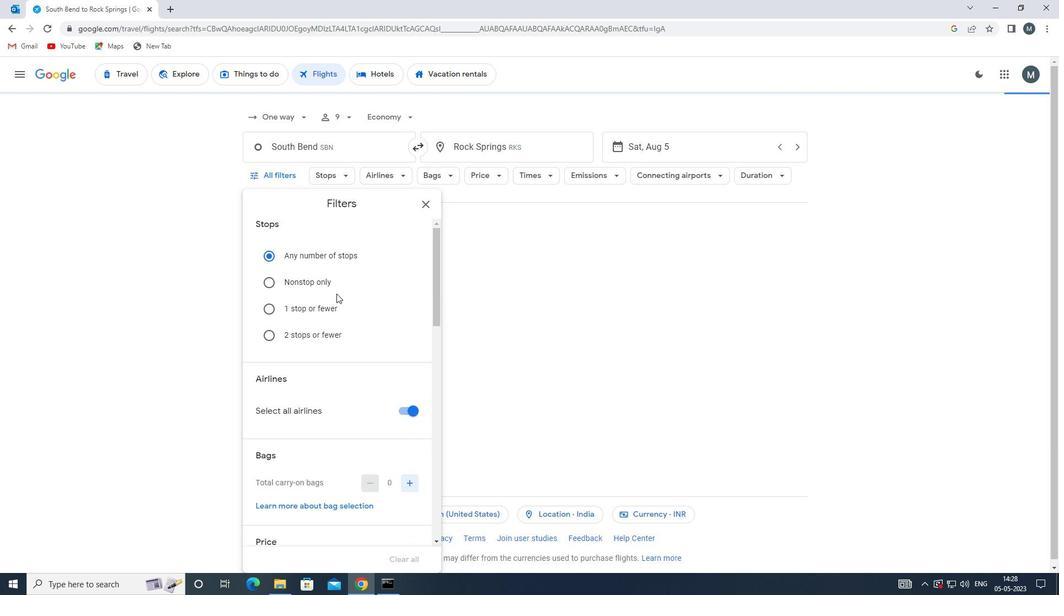 
Action: Mouse scrolled (336, 293) with delta (0, 0)
Screenshot: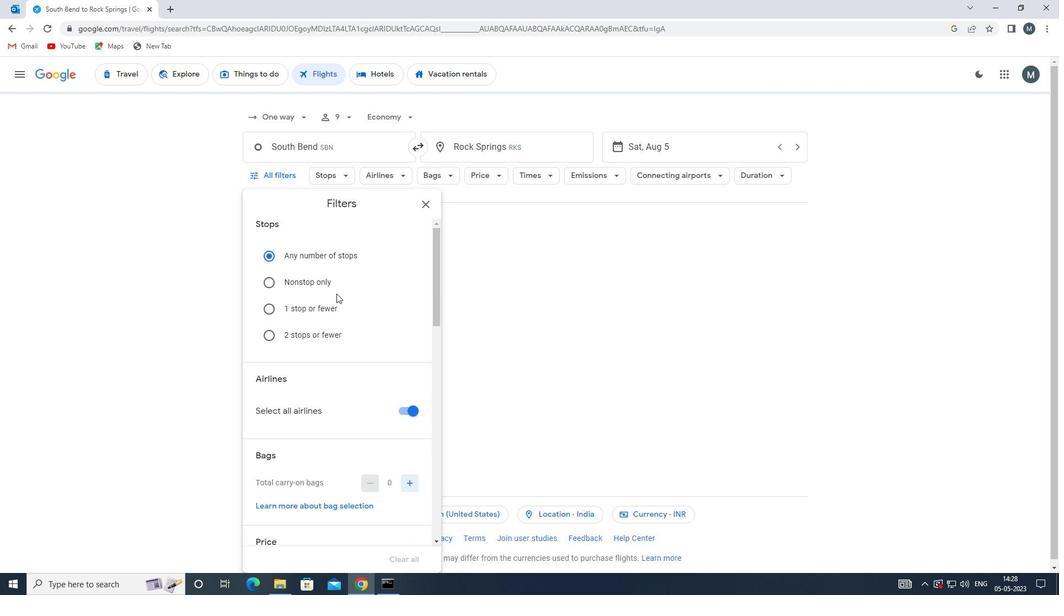 
Action: Mouse moved to (406, 304)
Screenshot: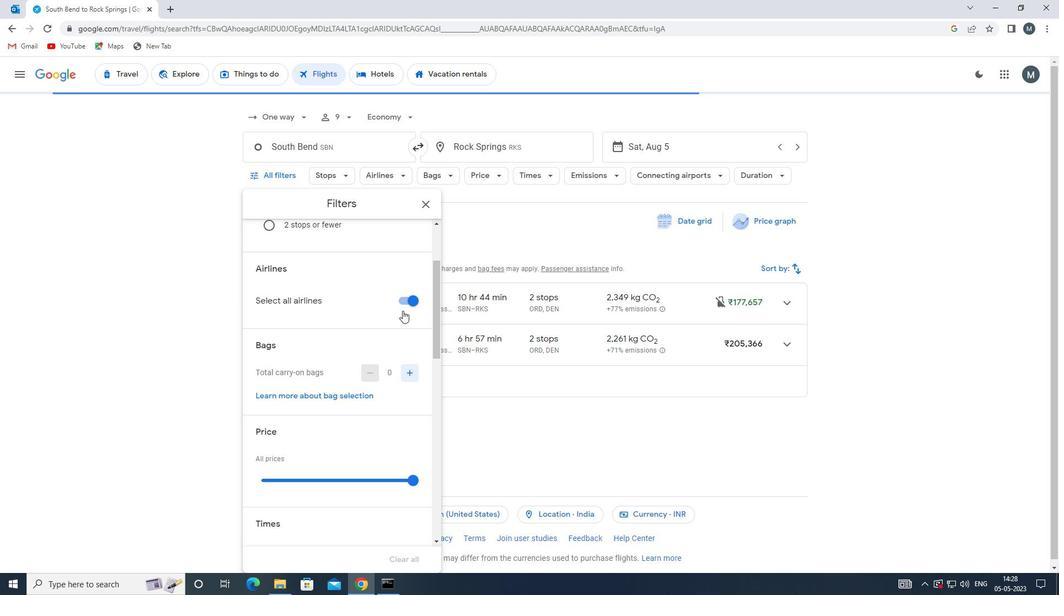 
Action: Mouse pressed left at (406, 304)
Screenshot: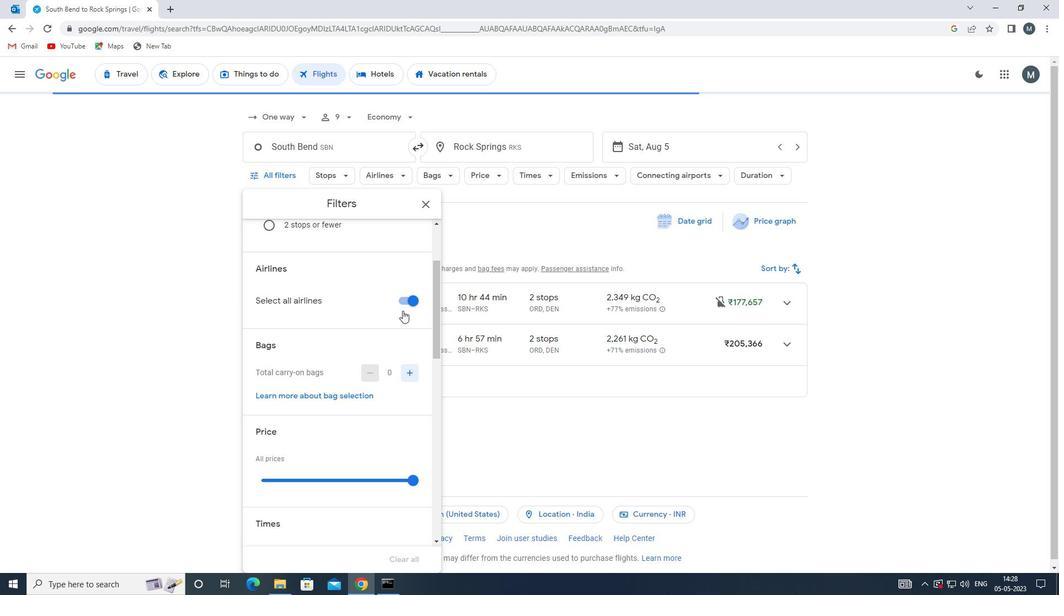 
Action: Mouse moved to (404, 302)
Screenshot: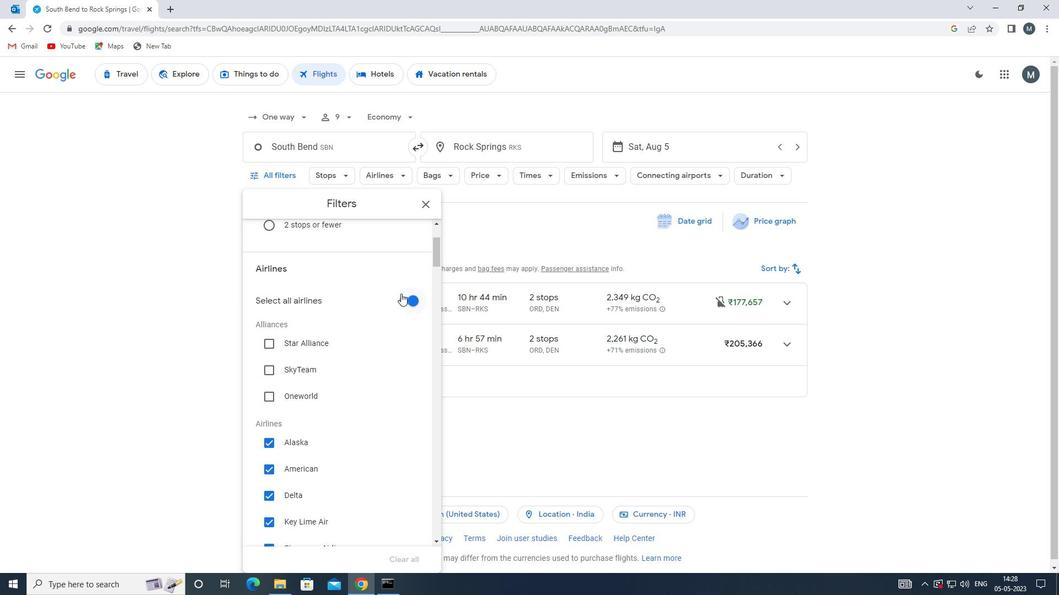 
Action: Mouse pressed left at (404, 302)
Screenshot: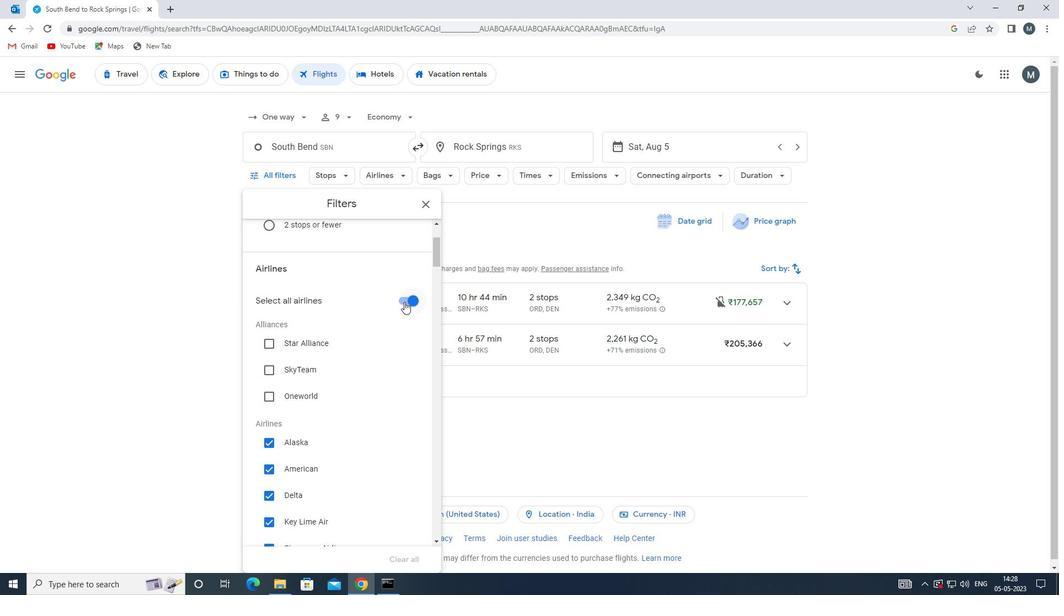 
Action: Mouse moved to (367, 331)
Screenshot: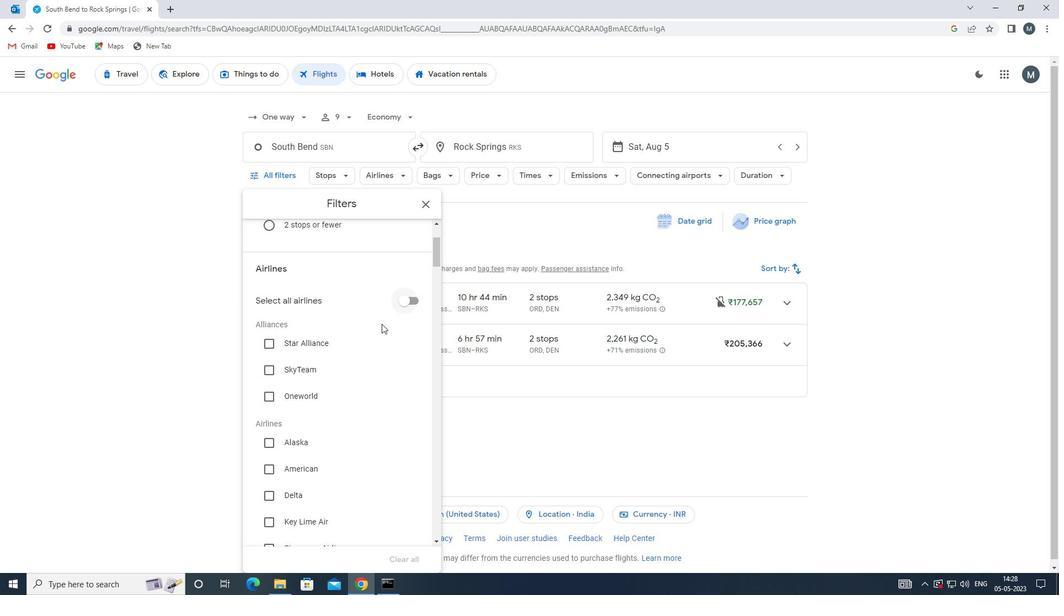 
Action: Mouse scrolled (367, 331) with delta (0, 0)
Screenshot: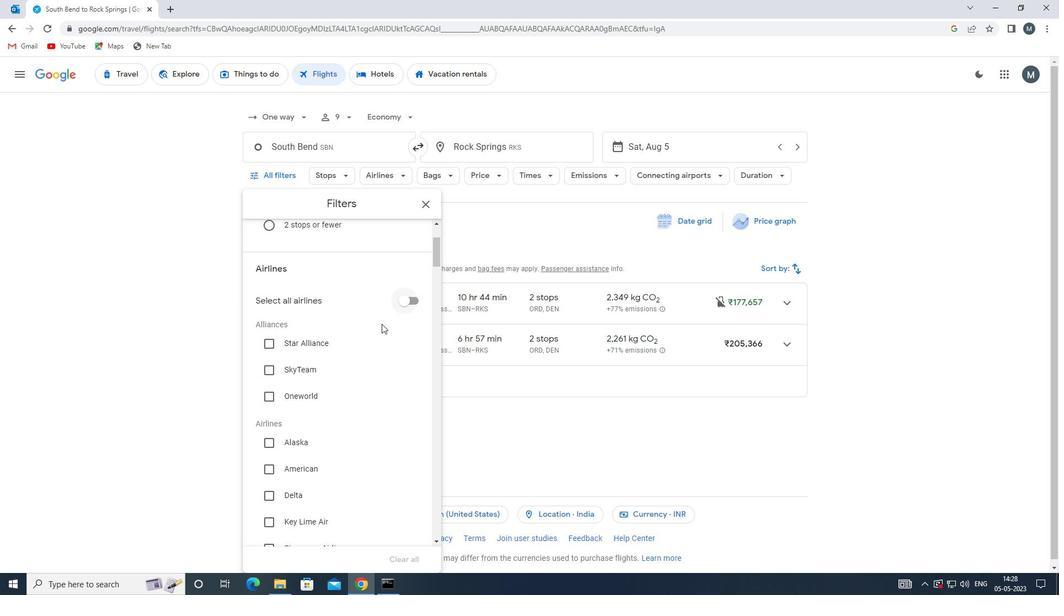 
Action: Mouse moved to (364, 335)
Screenshot: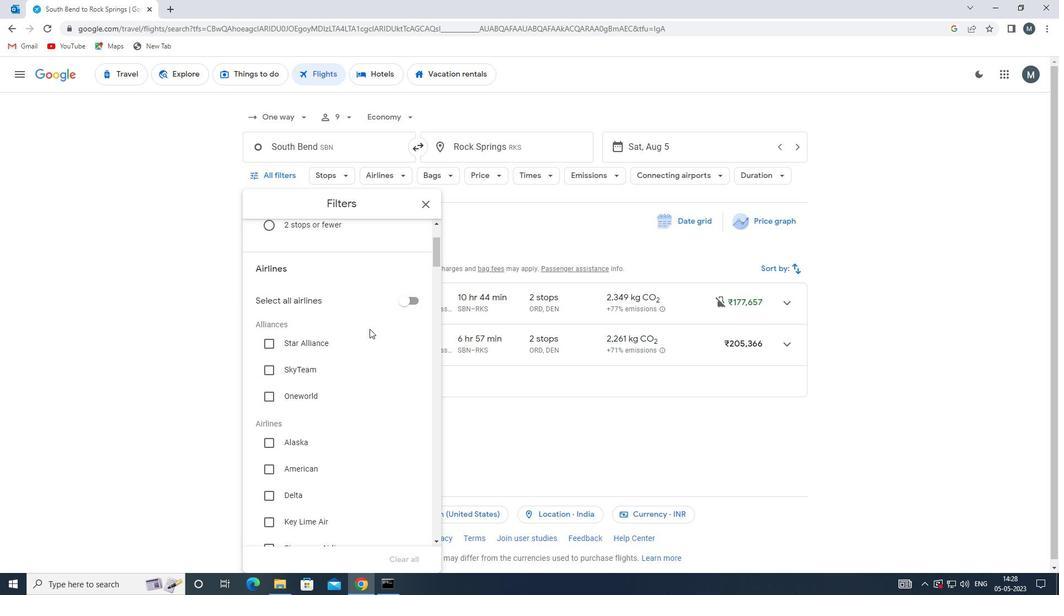 
Action: Mouse scrolled (364, 335) with delta (0, 0)
Screenshot: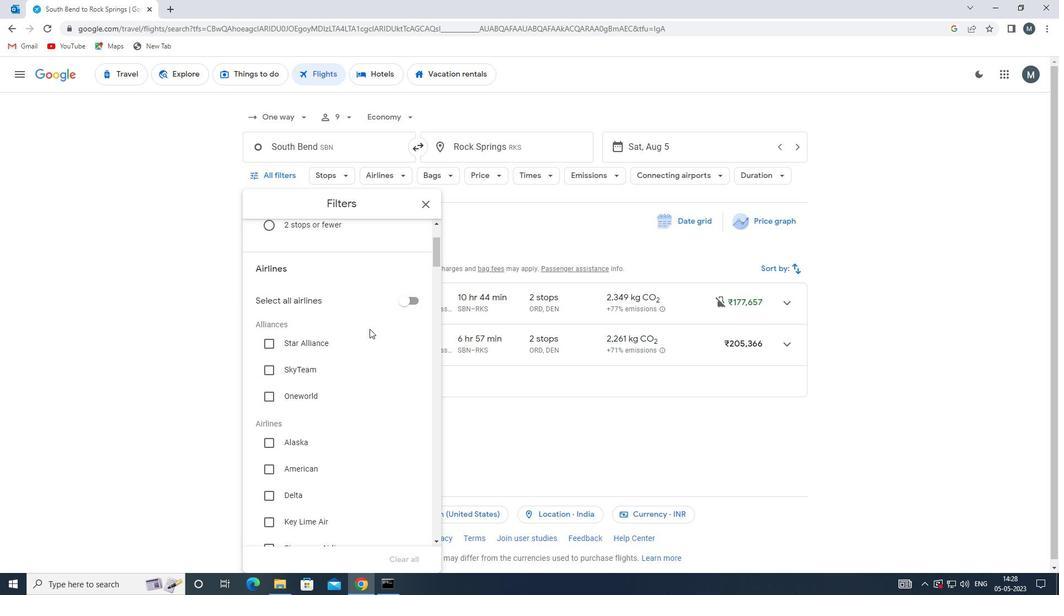 
Action: Mouse moved to (359, 341)
Screenshot: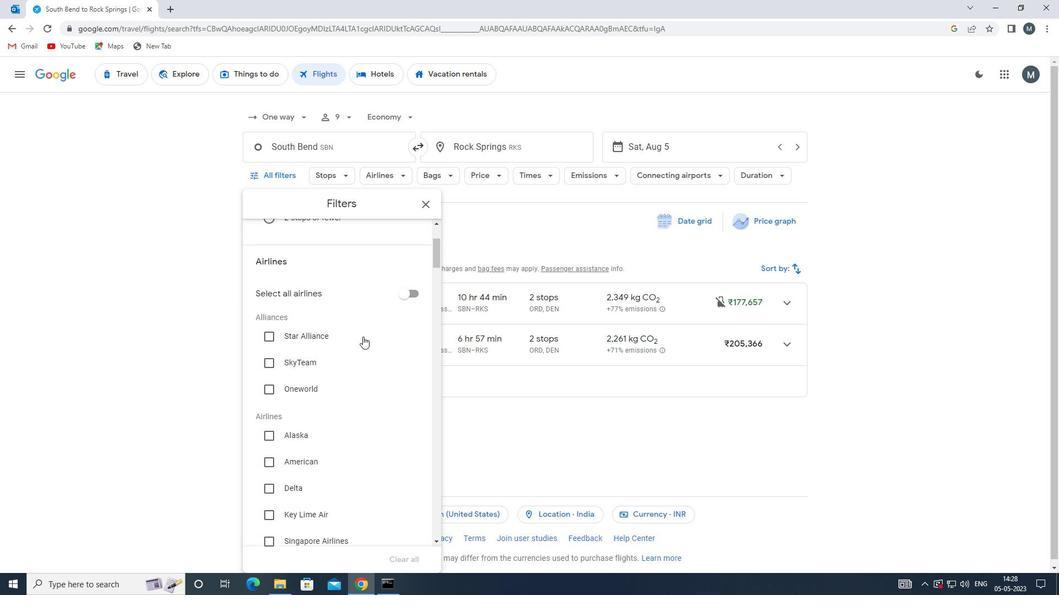 
Action: Mouse scrolled (359, 340) with delta (0, 0)
Screenshot: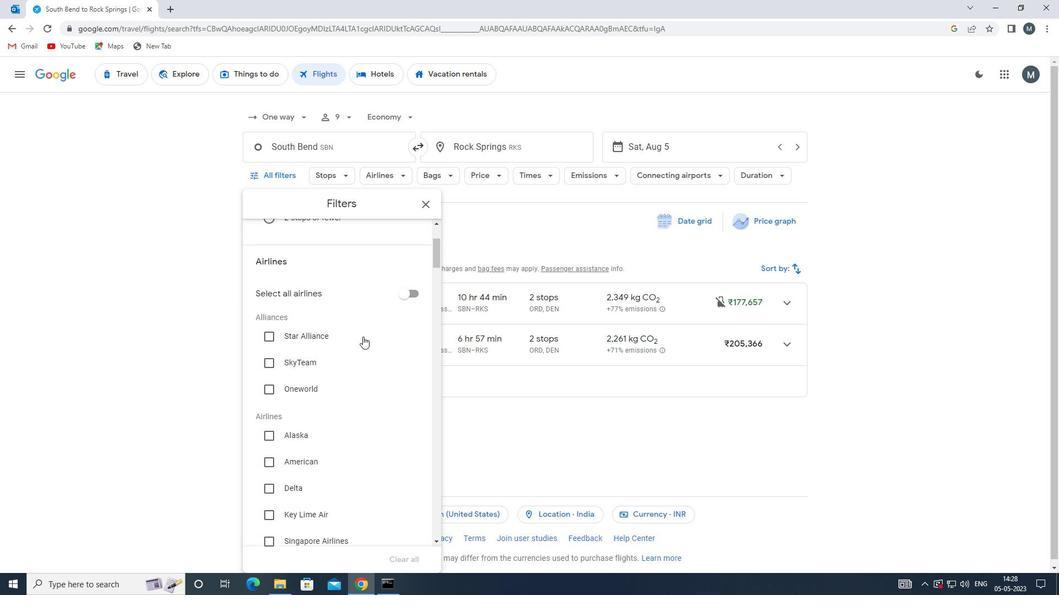 
Action: Mouse moved to (300, 327)
Screenshot: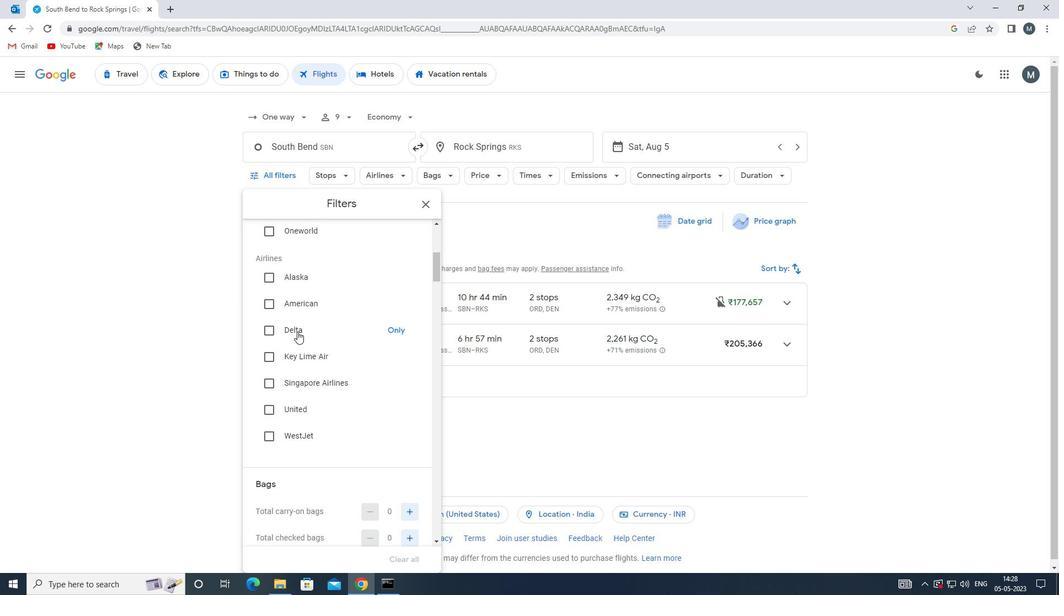 
Action: Mouse pressed left at (300, 327)
Screenshot: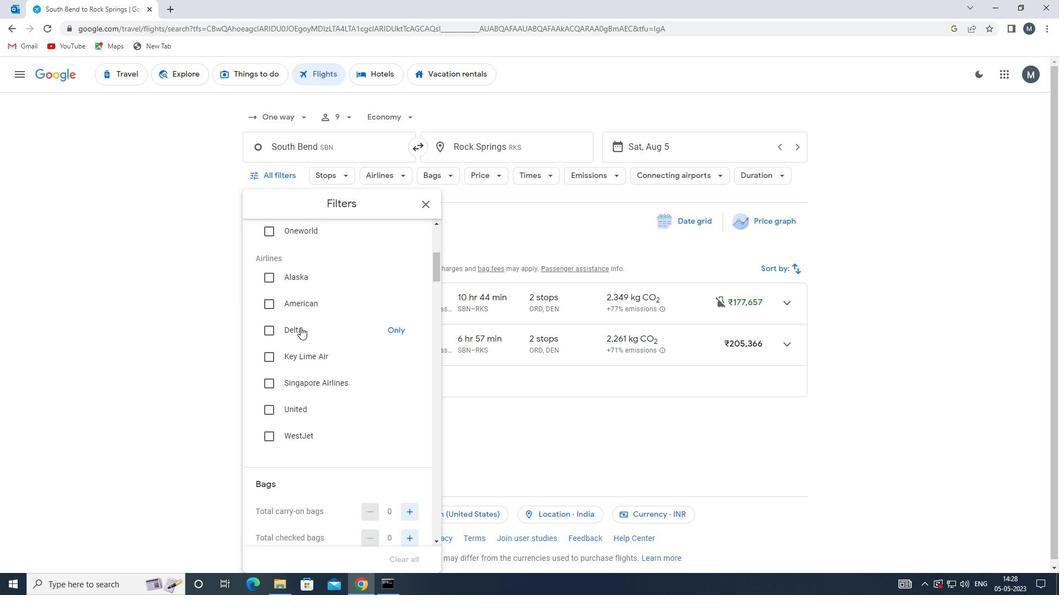 
Action: Mouse moved to (343, 328)
Screenshot: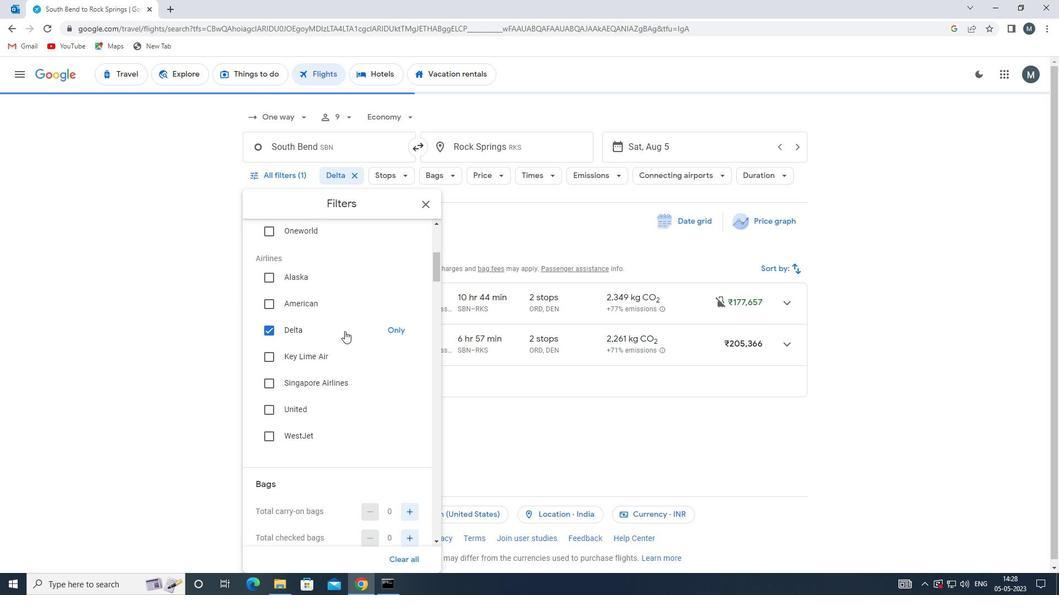 
Action: Mouse scrolled (343, 327) with delta (0, 0)
Screenshot: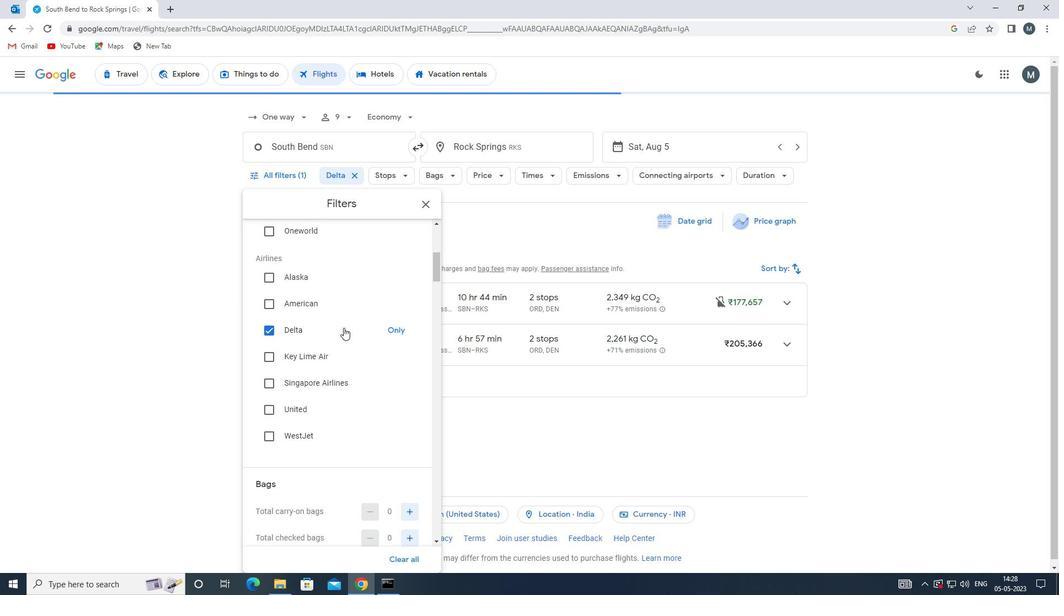 
Action: Mouse moved to (328, 329)
Screenshot: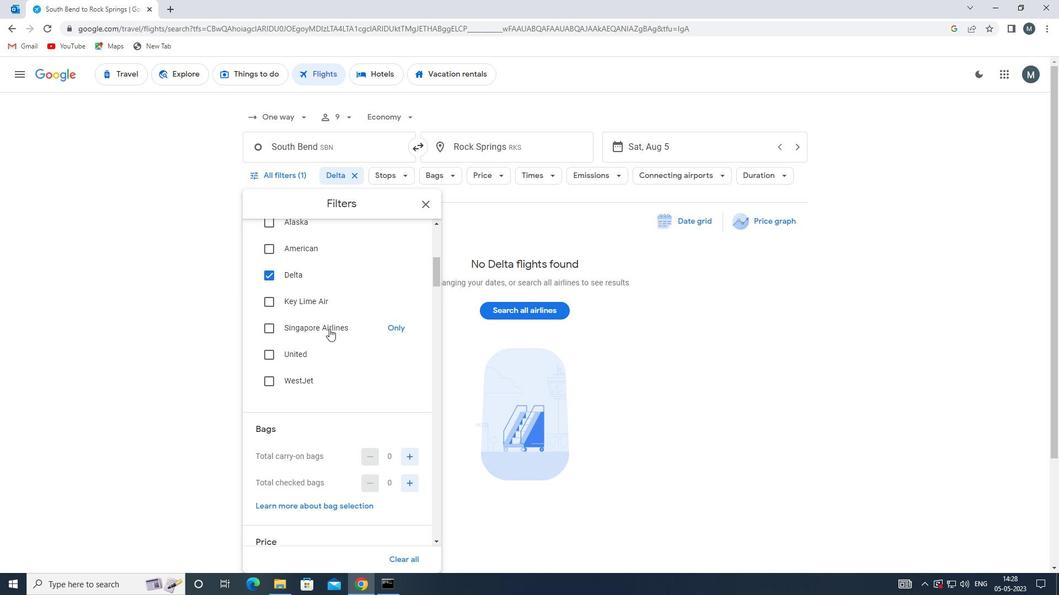 
Action: Mouse scrolled (328, 328) with delta (0, 0)
Screenshot: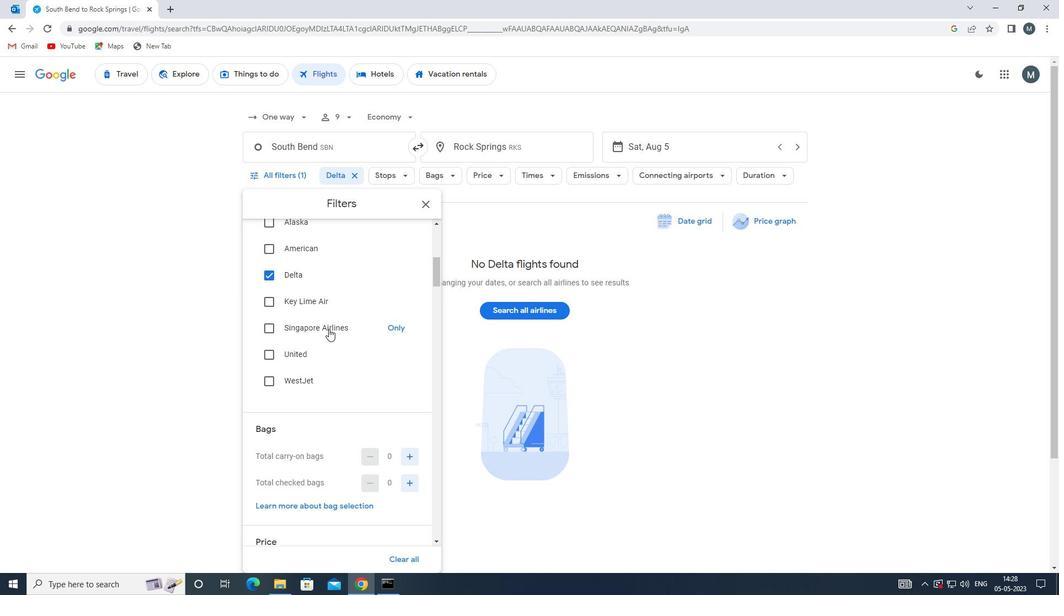 
Action: Mouse scrolled (328, 328) with delta (0, 0)
Screenshot: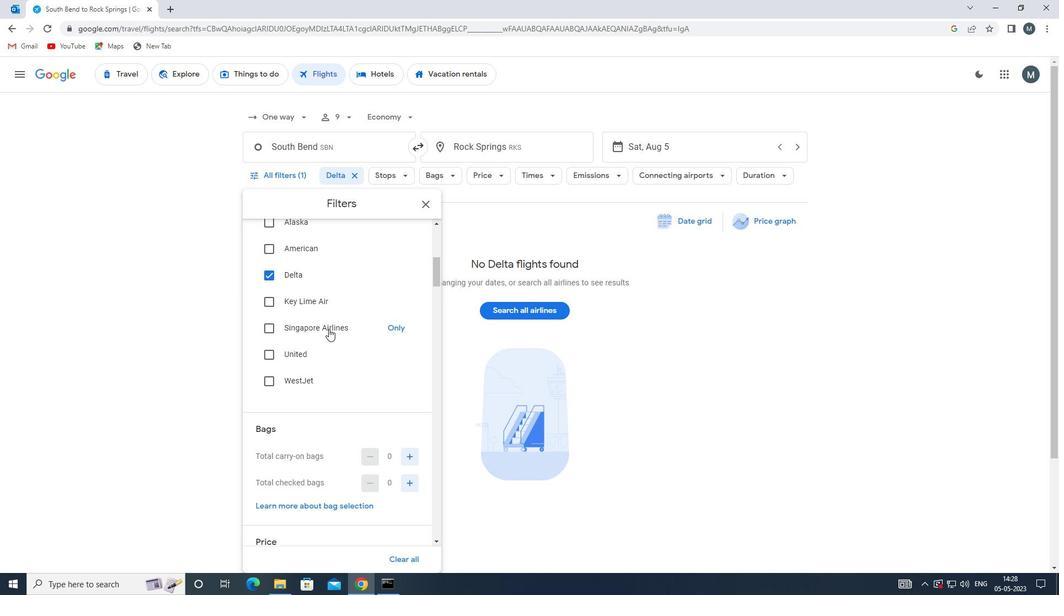 
Action: Mouse moved to (406, 339)
Screenshot: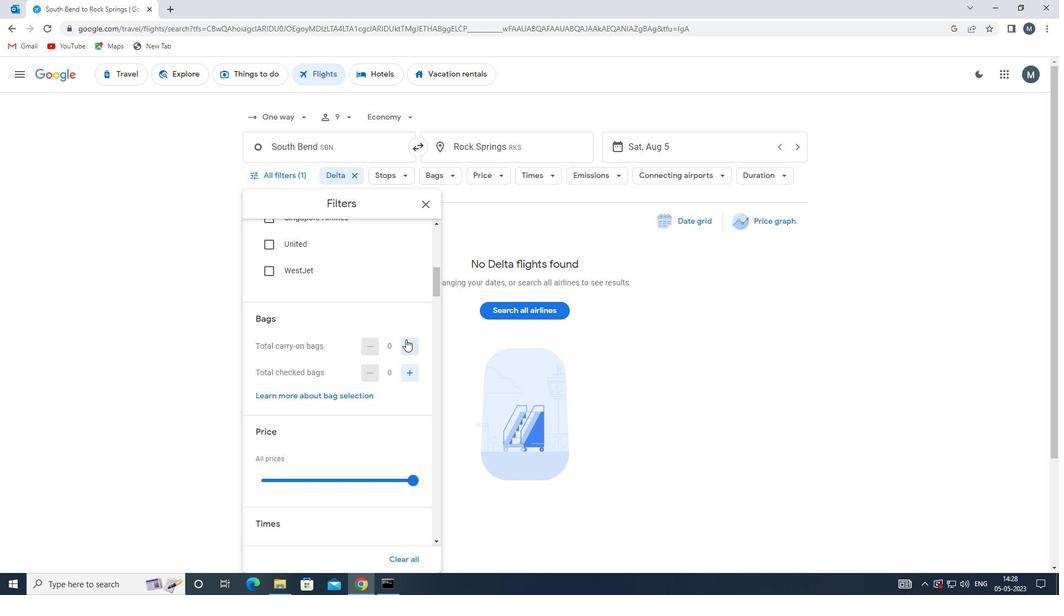 
Action: Mouse pressed left at (406, 339)
Screenshot: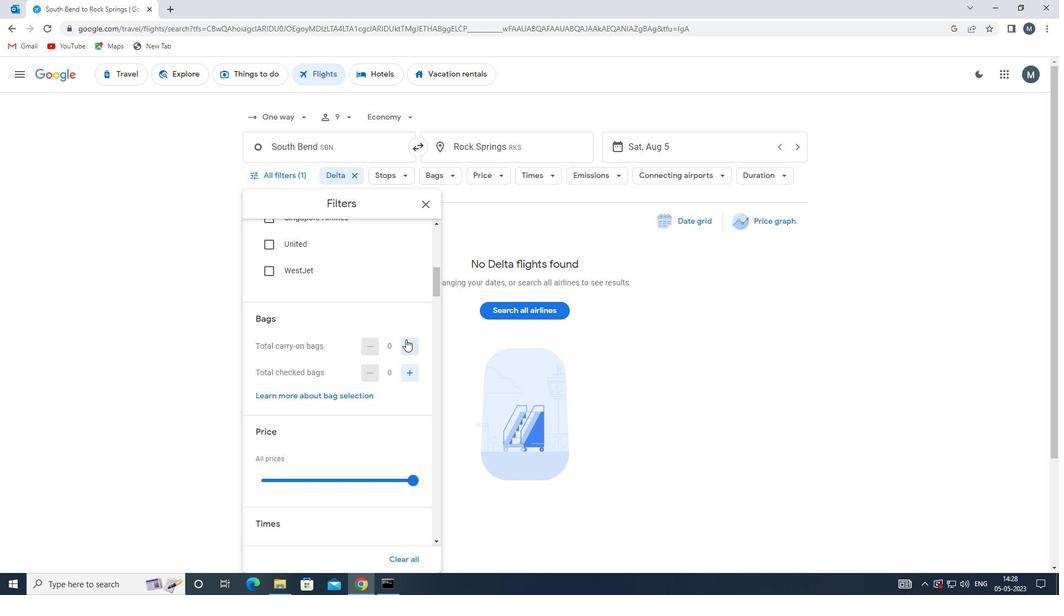 
Action: Mouse moved to (406, 340)
Screenshot: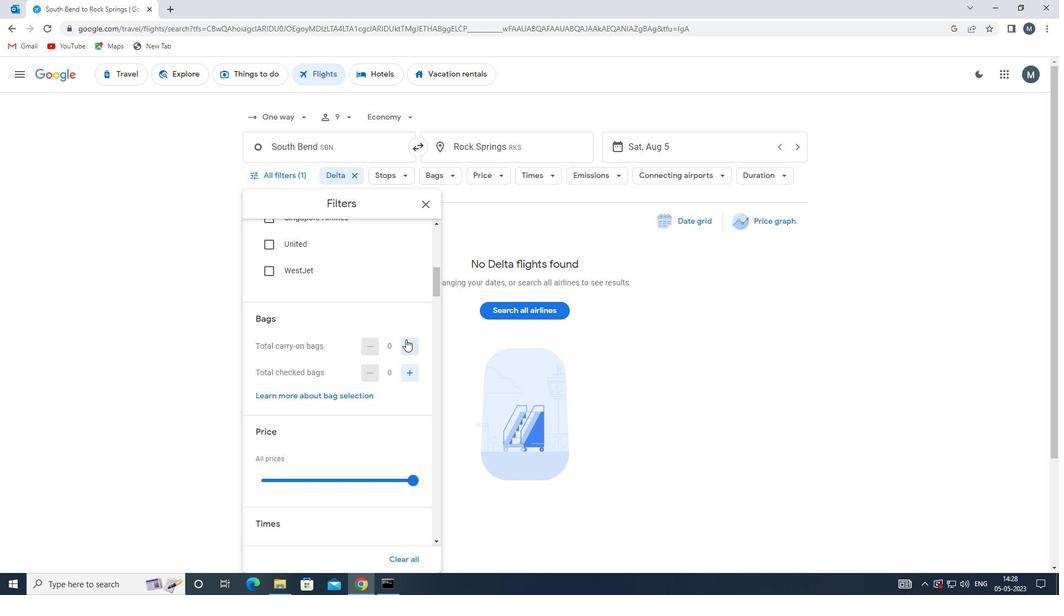 
Action: Mouse pressed left at (406, 340)
Screenshot: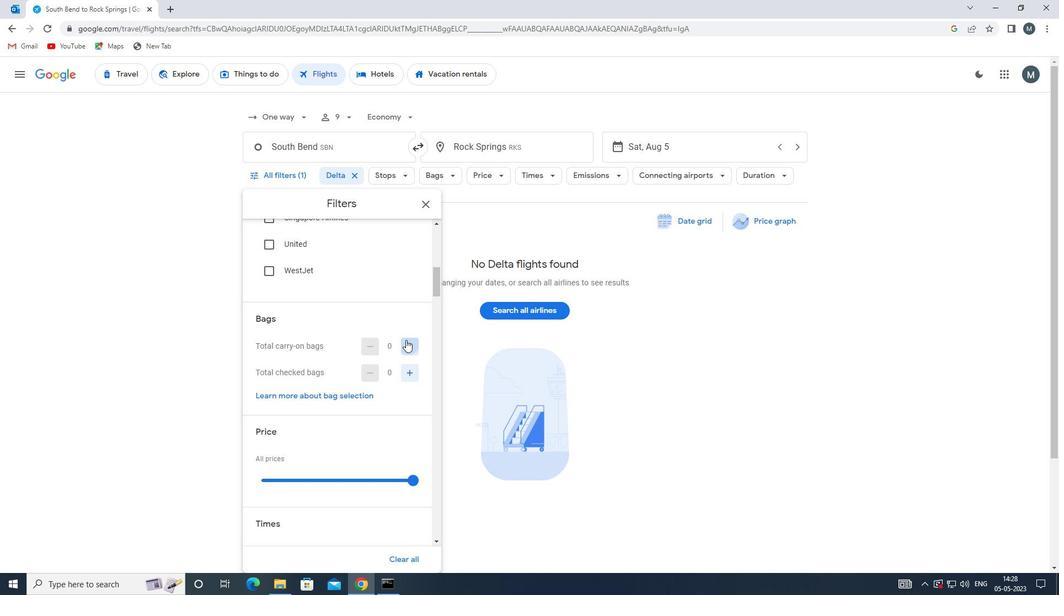 
Action: Mouse moved to (296, 348)
Screenshot: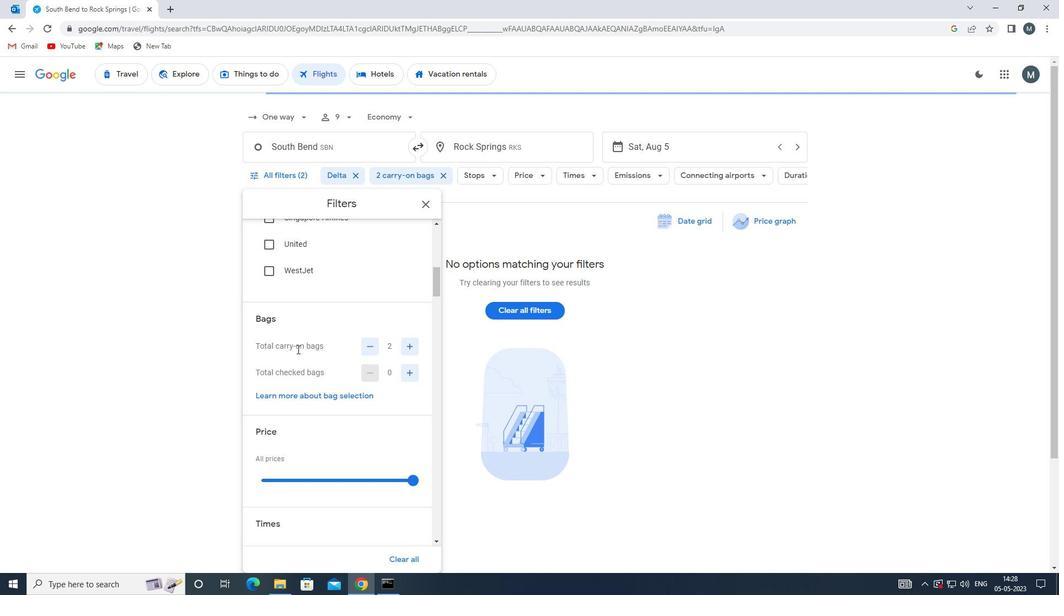 
Action: Mouse scrolled (296, 347) with delta (0, 0)
Screenshot: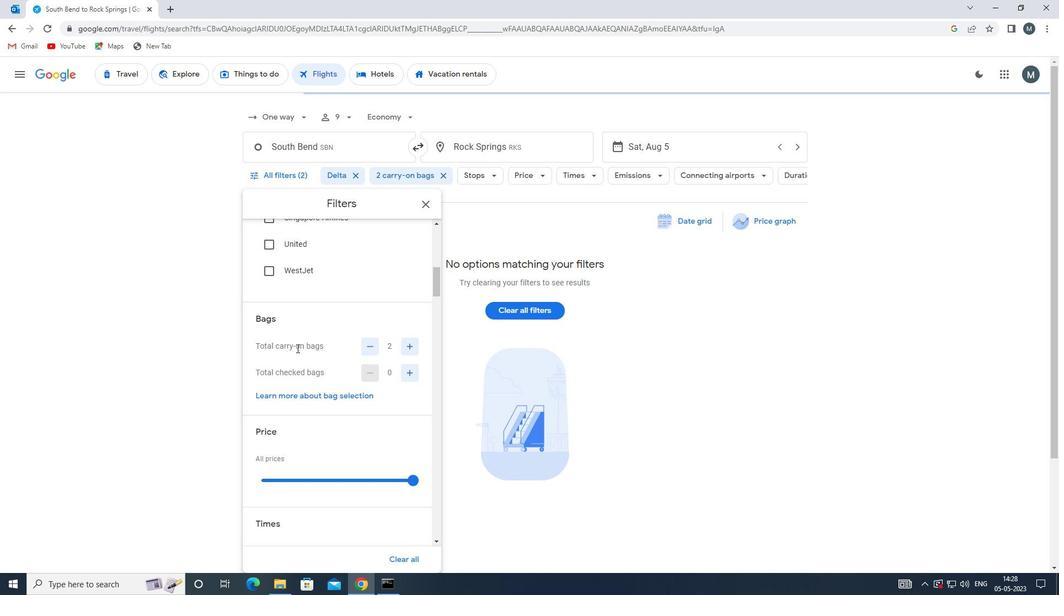 
Action: Mouse moved to (291, 354)
Screenshot: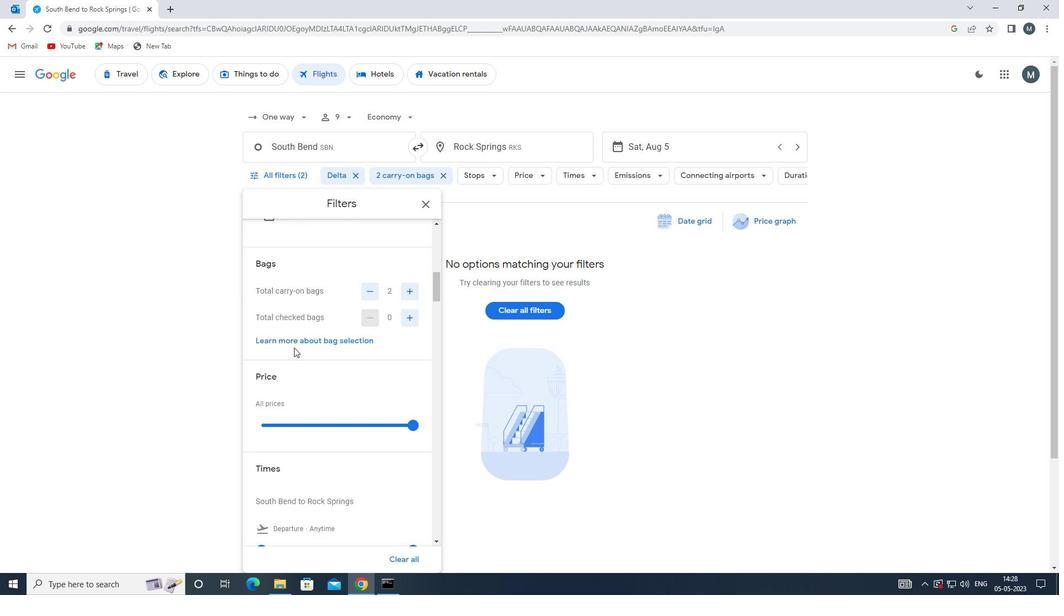 
Action: Mouse scrolled (291, 353) with delta (0, 0)
Screenshot: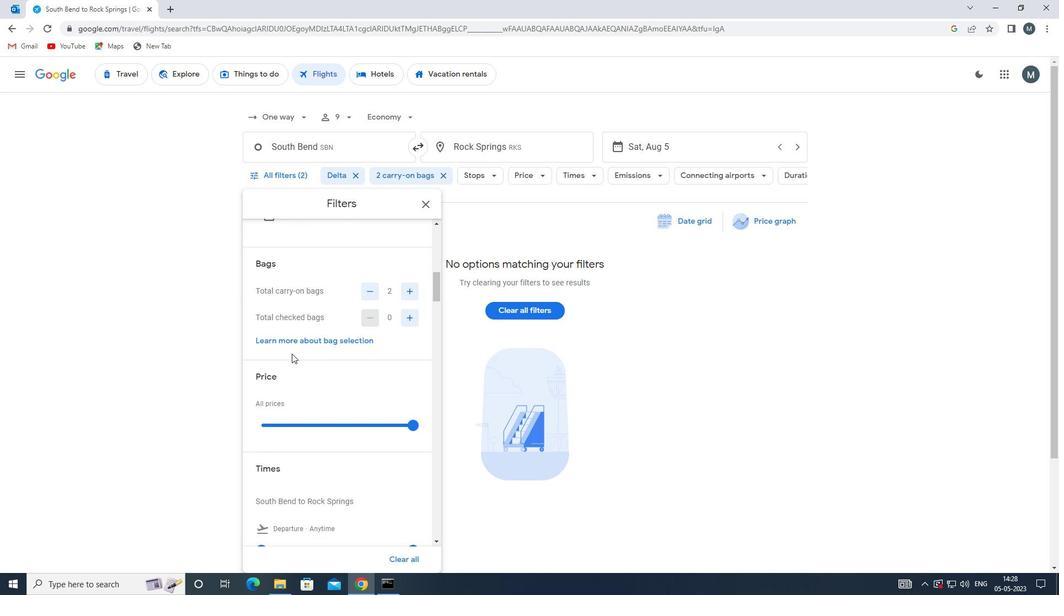 
Action: Mouse moved to (296, 369)
Screenshot: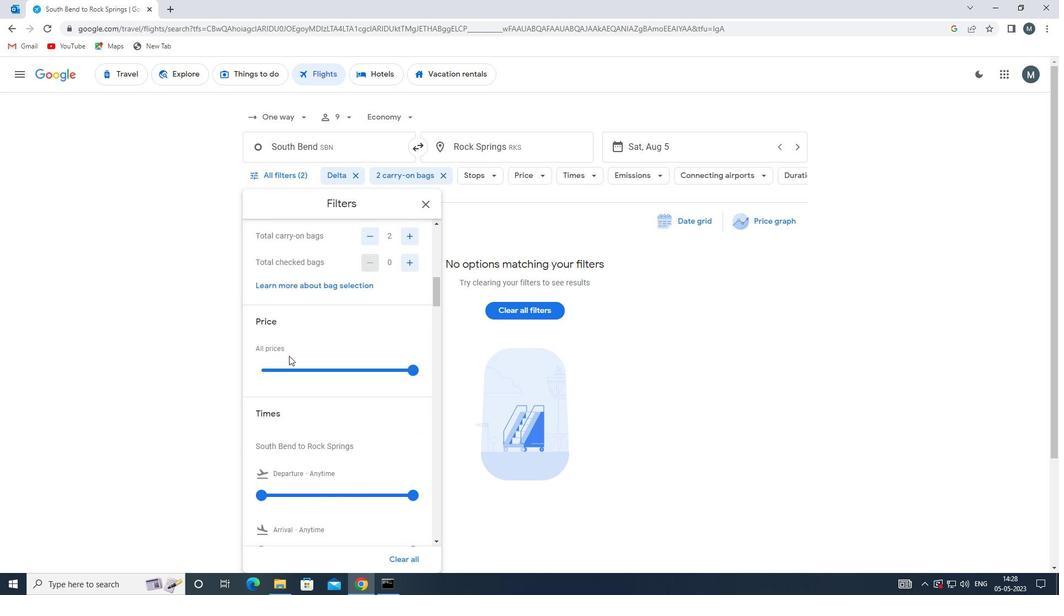 
Action: Mouse pressed left at (296, 369)
Screenshot: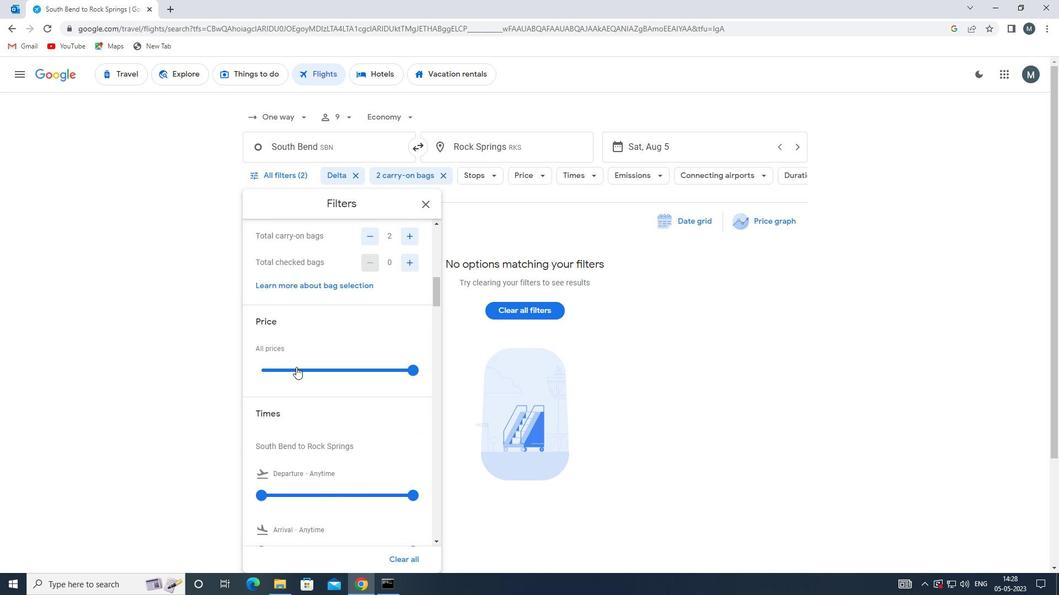 
Action: Mouse pressed left at (296, 369)
Screenshot: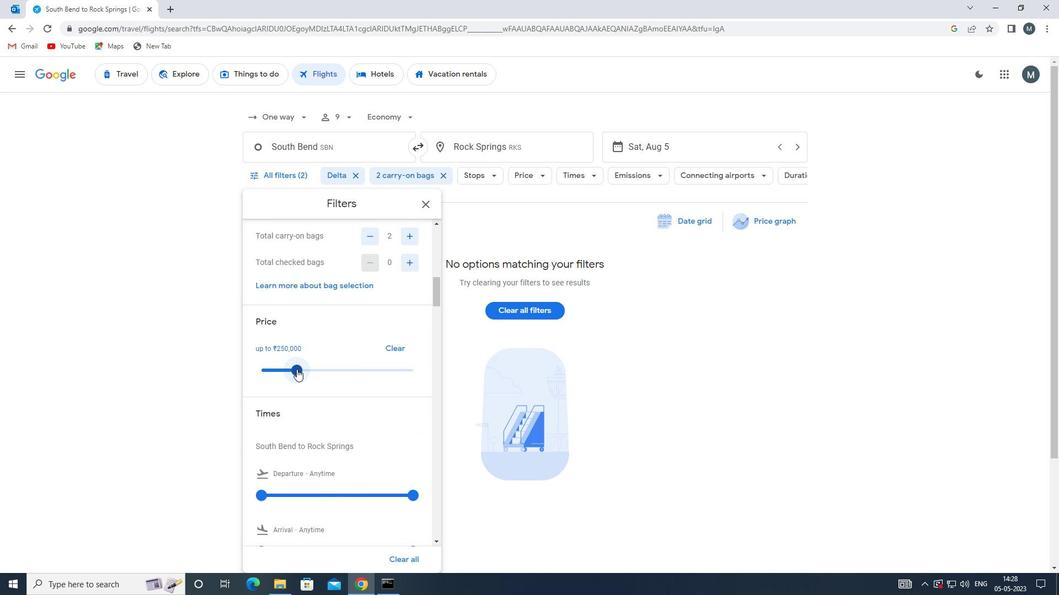
Action: Mouse moved to (318, 355)
Screenshot: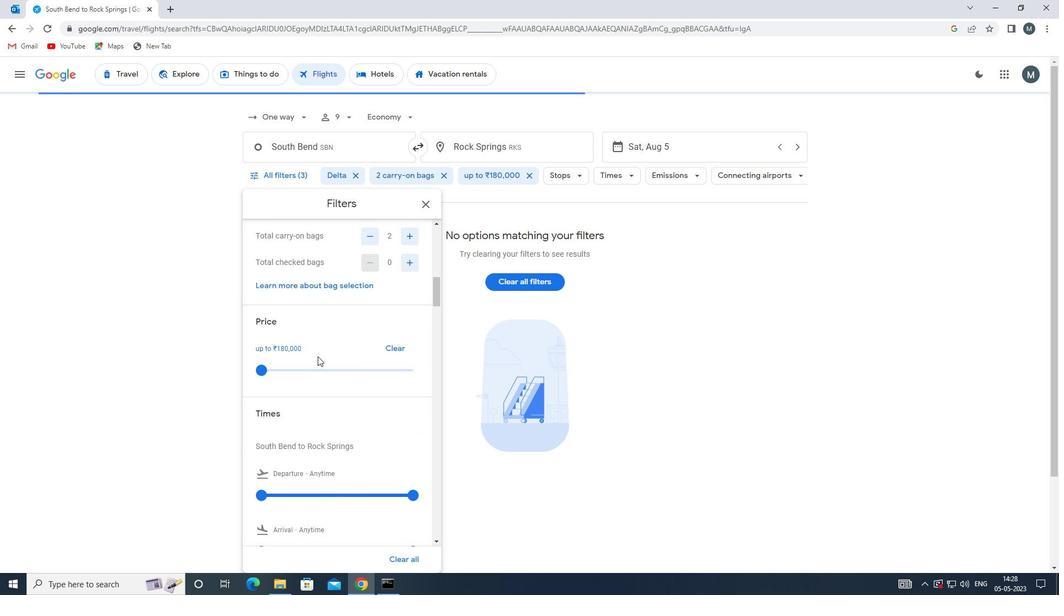 
Action: Mouse scrolled (318, 354) with delta (0, 0)
Screenshot: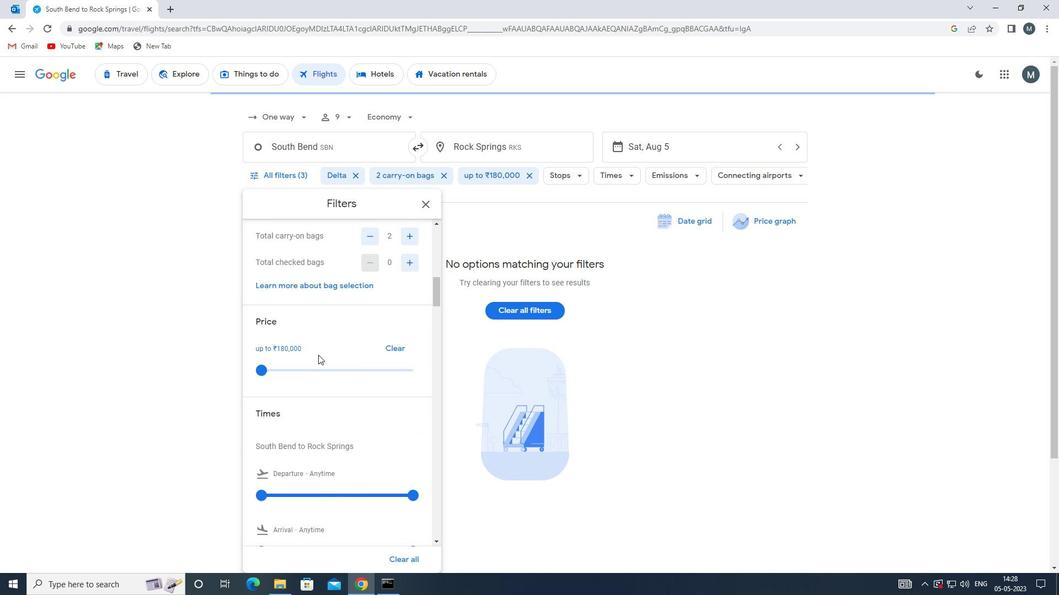 
Action: Mouse scrolled (318, 354) with delta (0, 0)
Screenshot: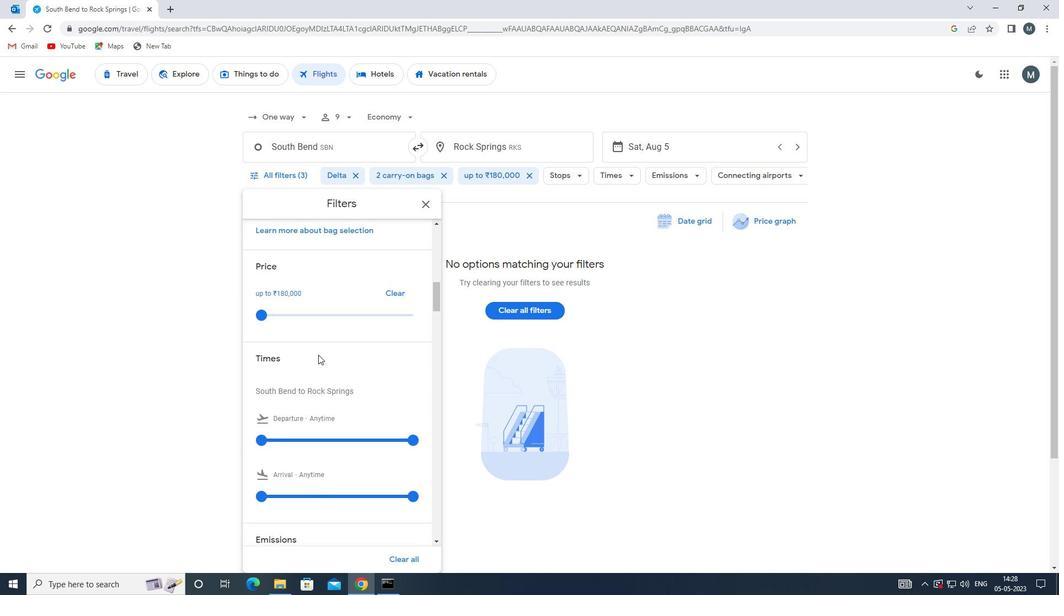 
Action: Mouse moved to (265, 386)
Screenshot: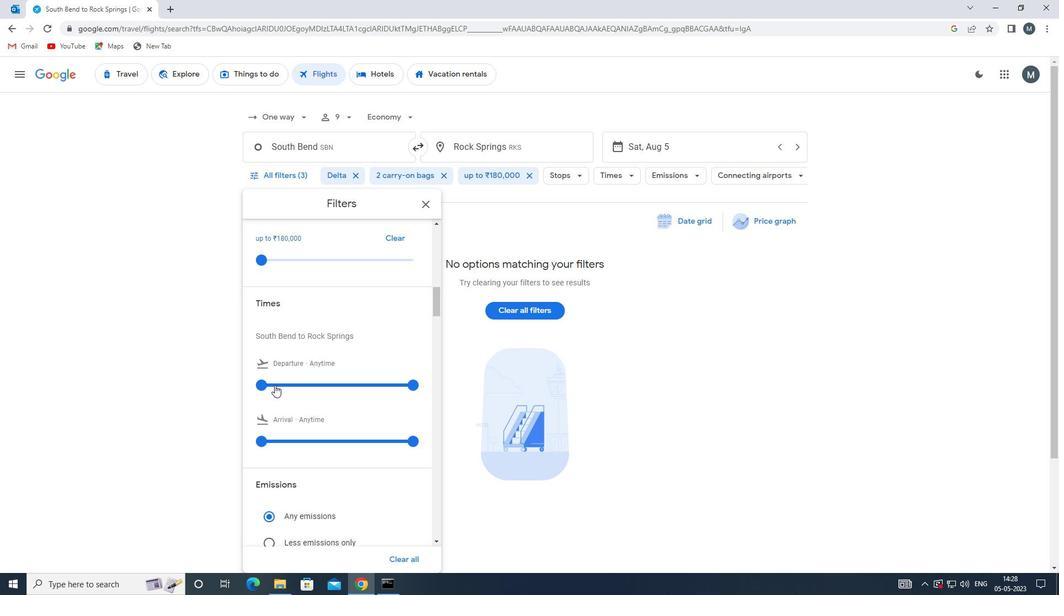 
Action: Mouse pressed left at (265, 386)
Screenshot: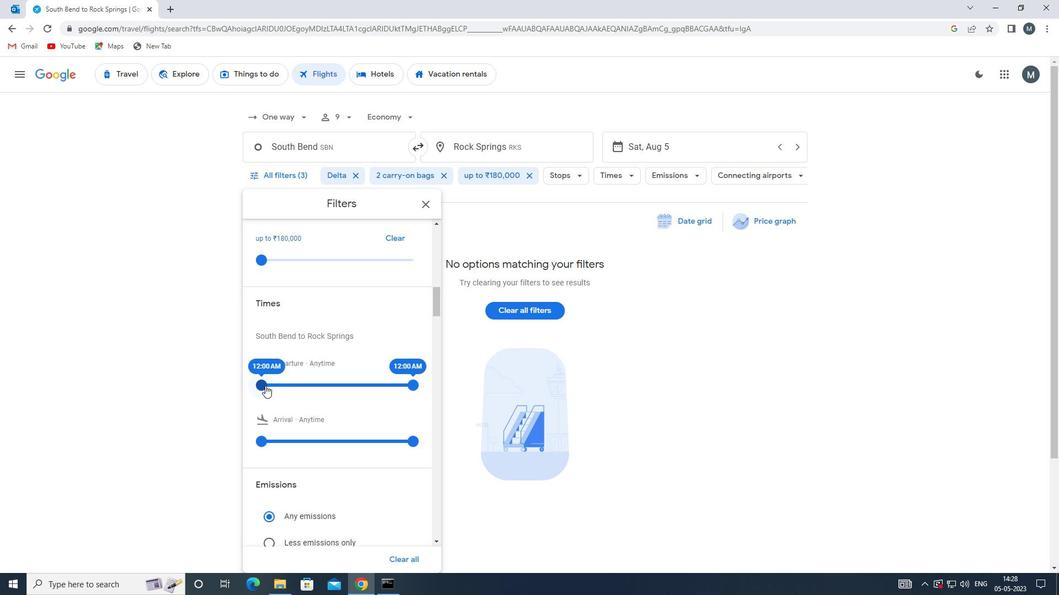 
Action: Mouse moved to (402, 383)
Screenshot: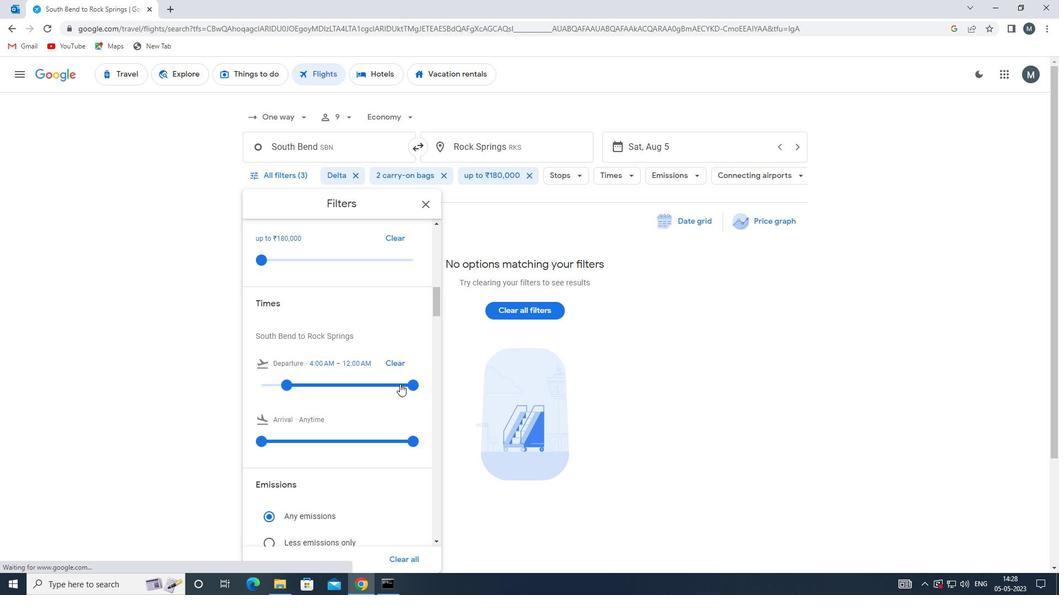 
Action: Mouse pressed left at (402, 383)
Screenshot: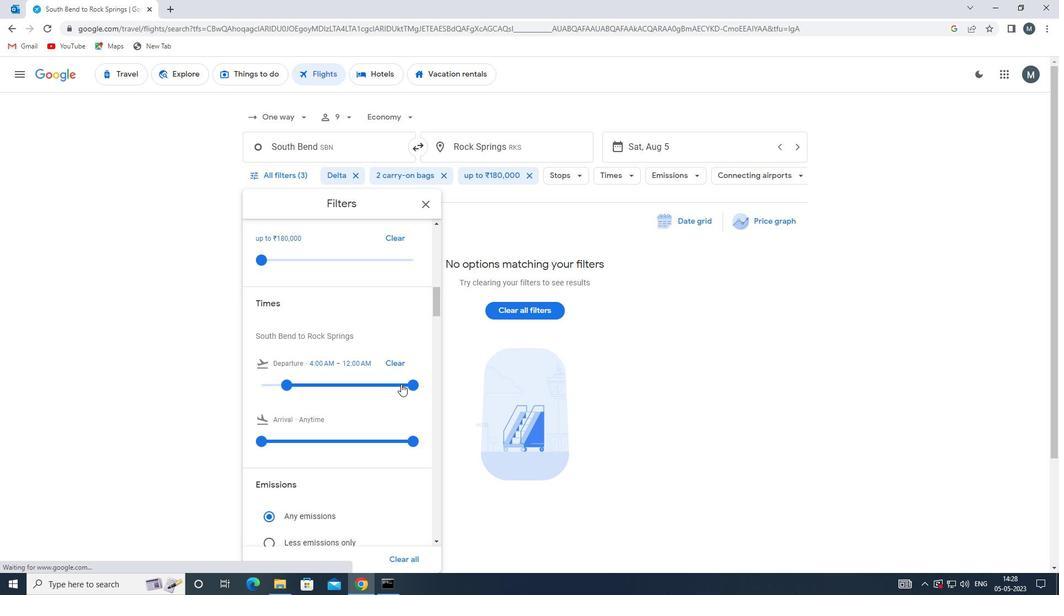 
Action: Mouse moved to (305, 376)
Screenshot: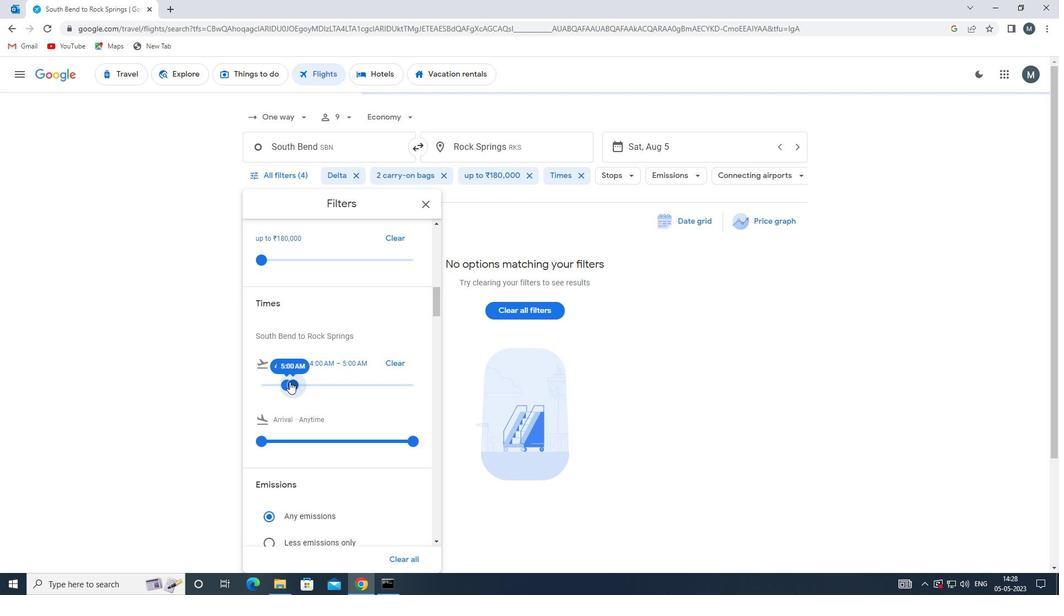
Action: Mouse scrolled (305, 375) with delta (0, 0)
Screenshot: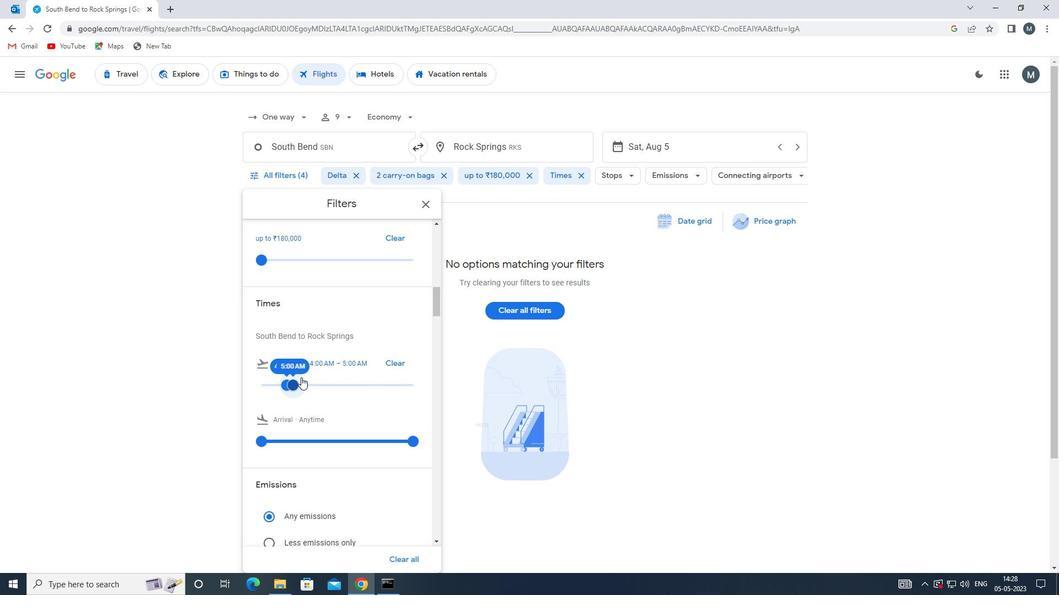 
Action: Mouse scrolled (305, 375) with delta (0, 0)
Screenshot: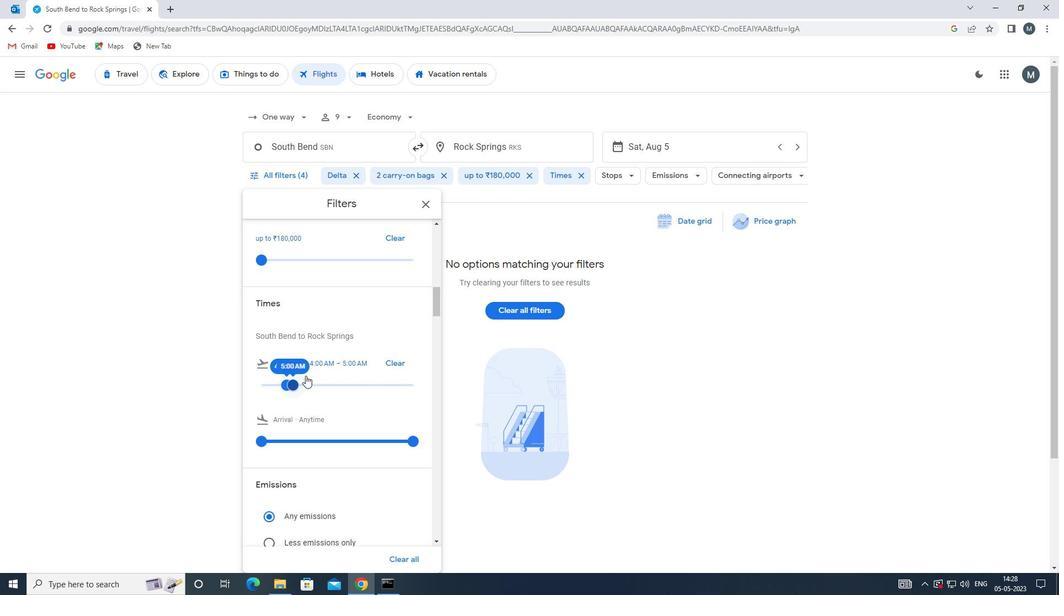
Action: Mouse moved to (425, 203)
Screenshot: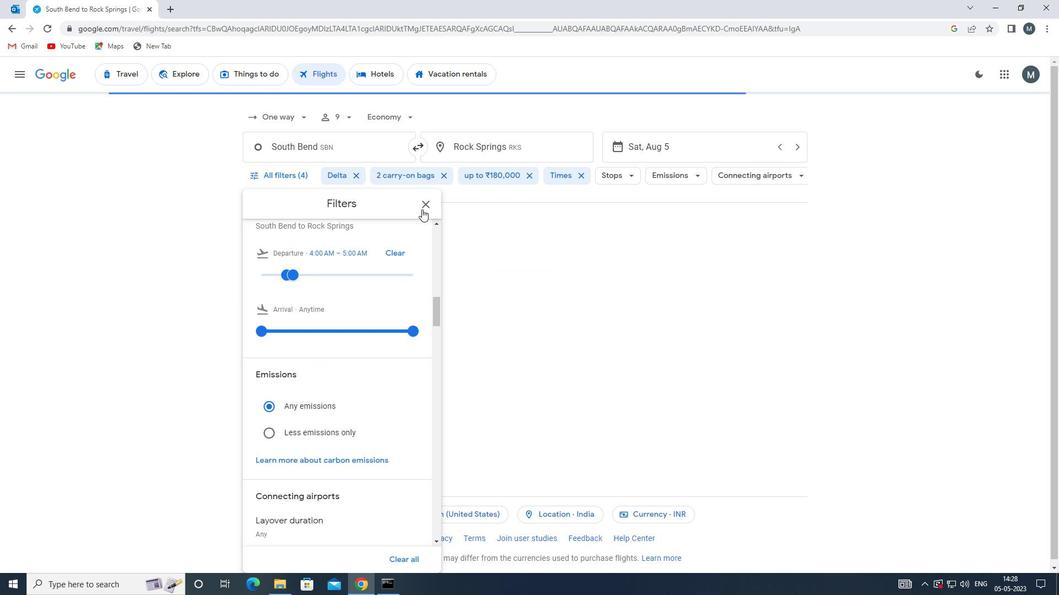 
Action: Mouse pressed left at (425, 203)
Screenshot: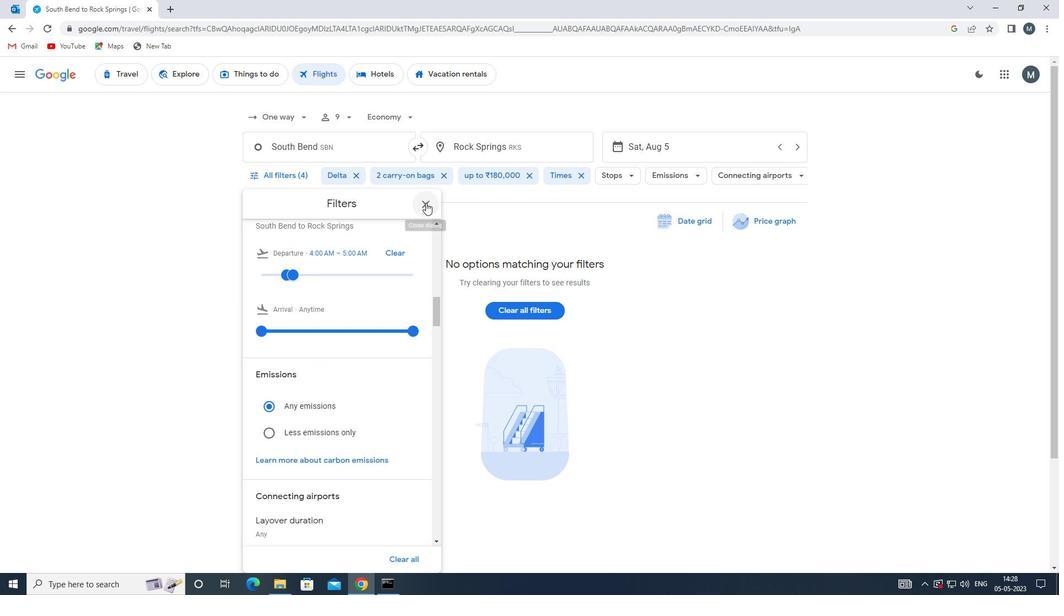 
Action: Mouse moved to (424, 204)
Screenshot: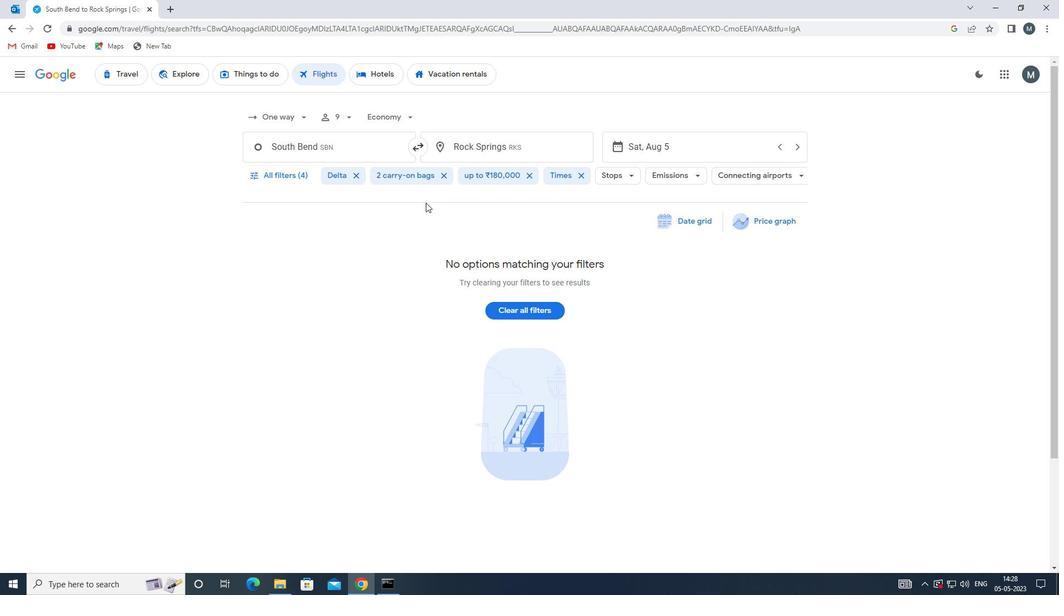 
